 Task: For heading Use Playfair display with bold.  font size for heading18,  'Change the font style of data to'Playfair display and font size to 9,  Change the alignment of both headline & data to Align right In the sheet   Swift Sales review   book
Action: Mouse moved to (54, 129)
Screenshot: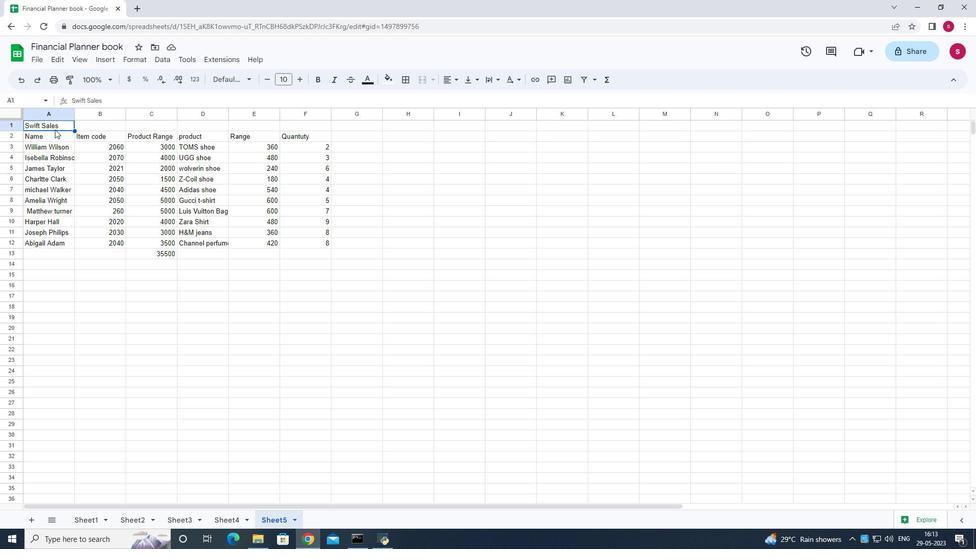 
Action: Mouse pressed left at (54, 129)
Screenshot: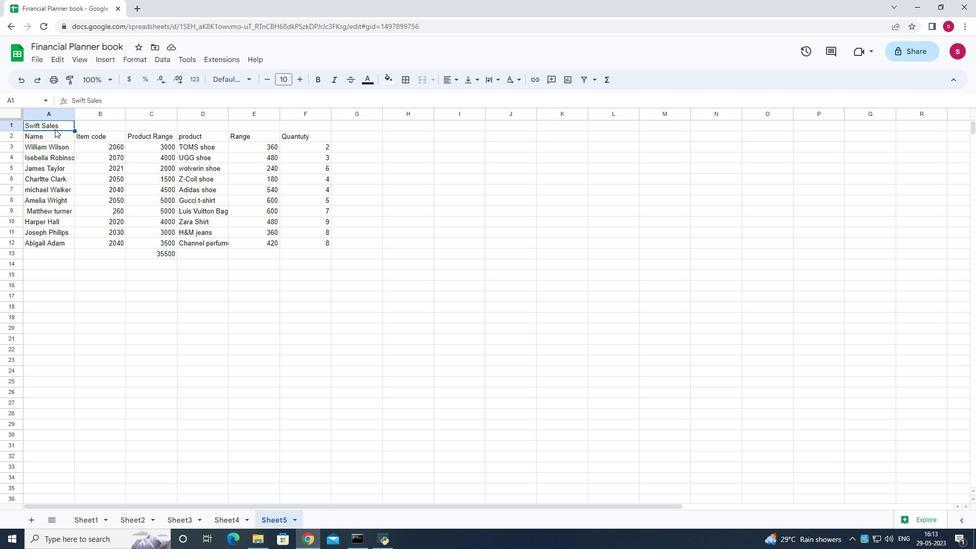 
Action: Mouse moved to (54, 128)
Screenshot: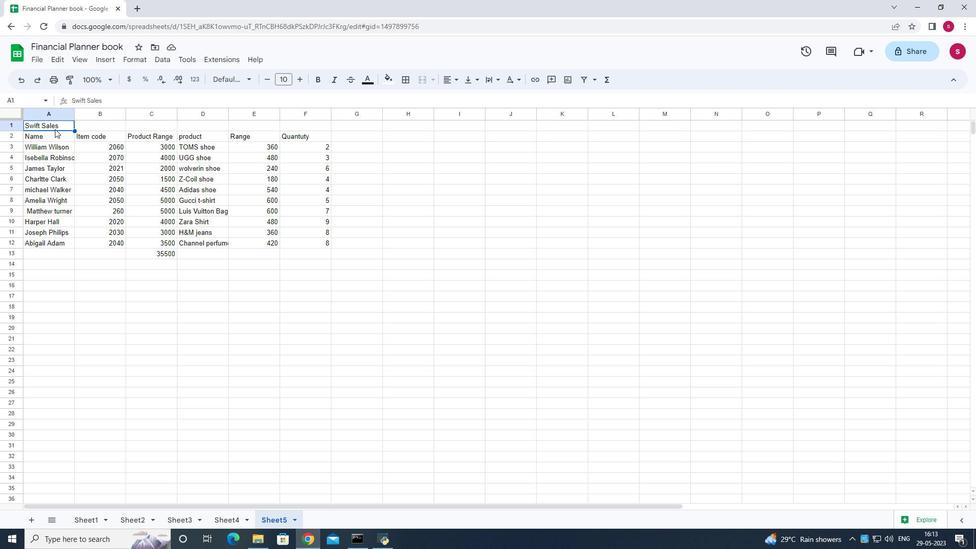 
Action: Mouse pressed left at (54, 128)
Screenshot: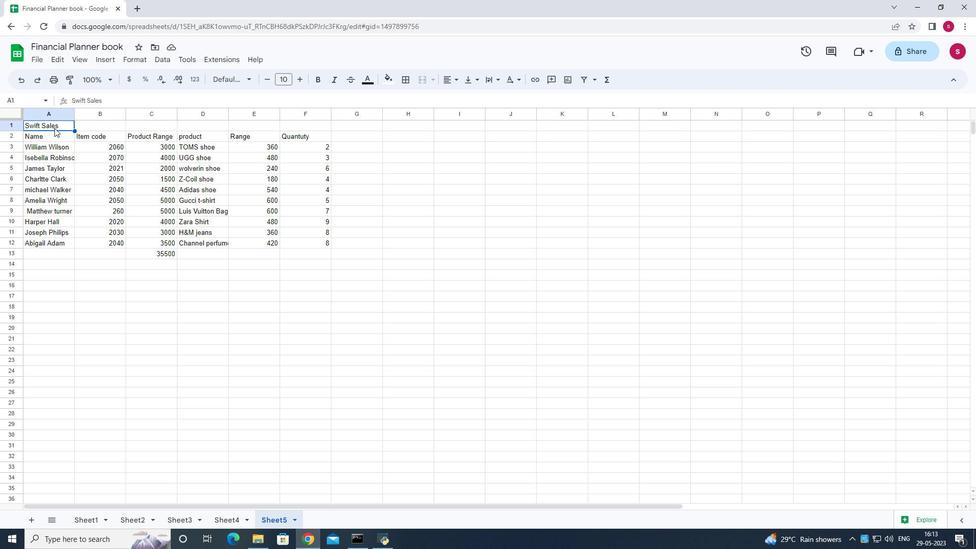 
Action: Mouse moved to (51, 126)
Screenshot: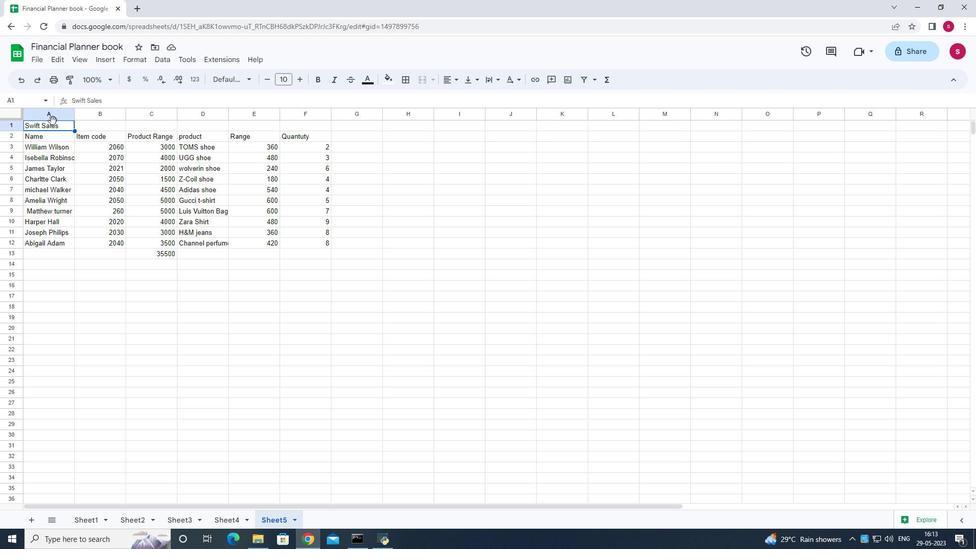 
Action: Mouse pressed left at (51, 126)
Screenshot: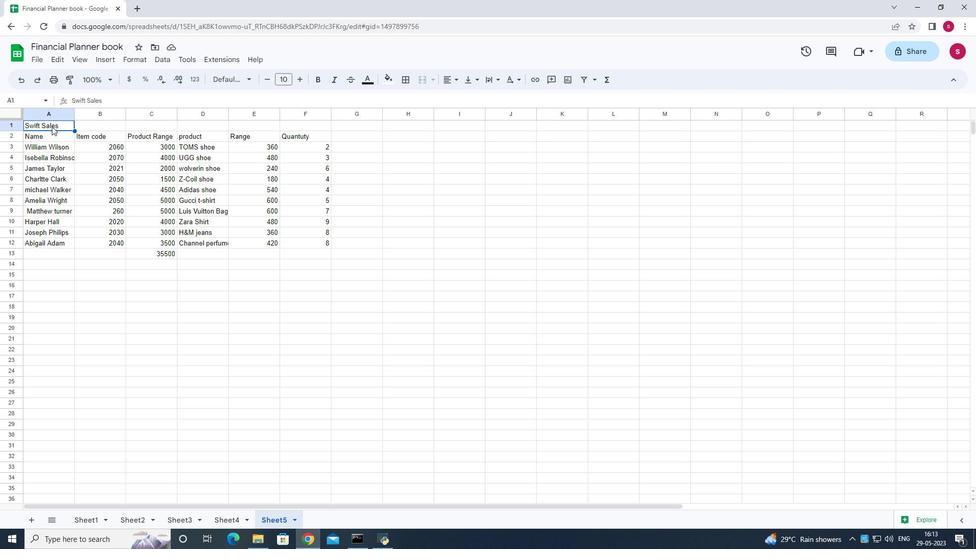 
Action: Mouse pressed left at (51, 126)
Screenshot: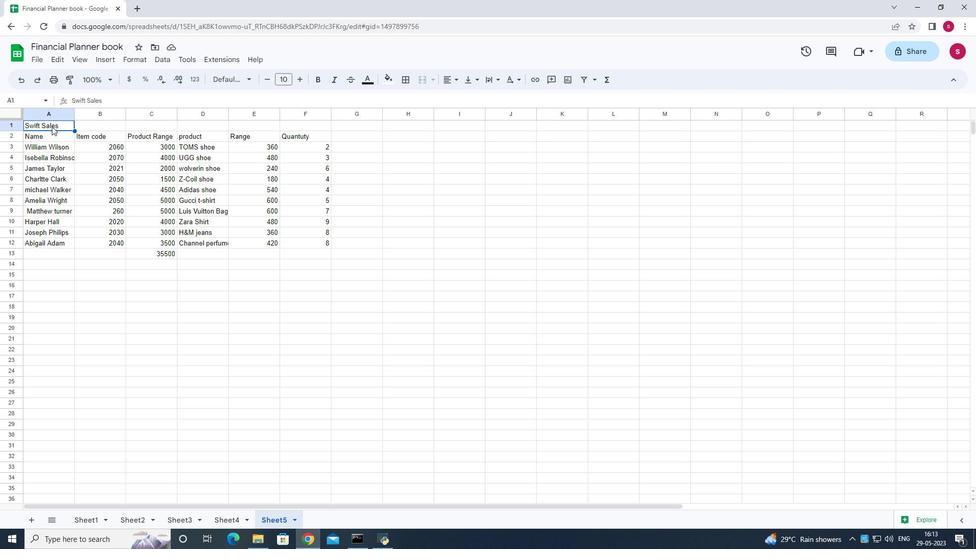 
Action: Mouse pressed left at (51, 126)
Screenshot: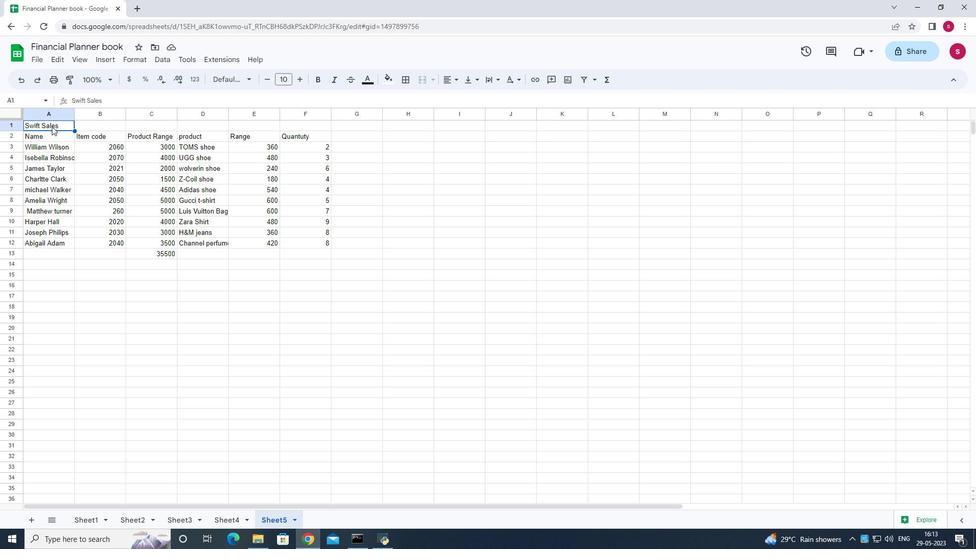 
Action: Mouse pressed left at (51, 126)
Screenshot: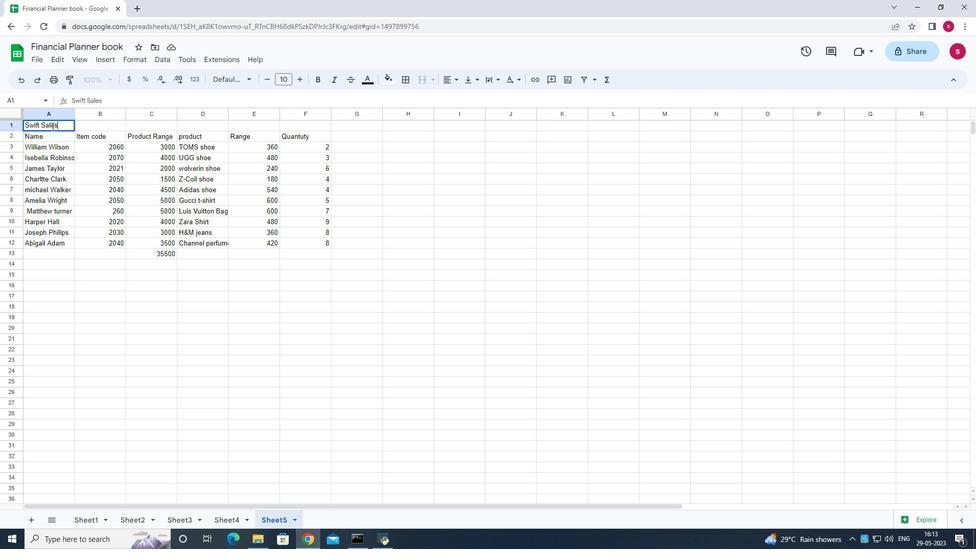 
Action: Mouse pressed left at (51, 126)
Screenshot: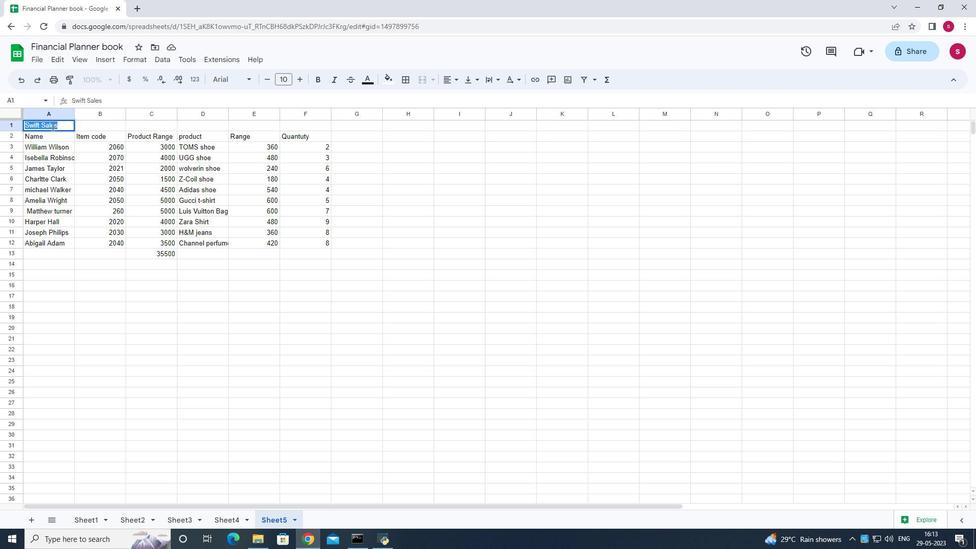 
Action: Mouse pressed left at (51, 126)
Screenshot: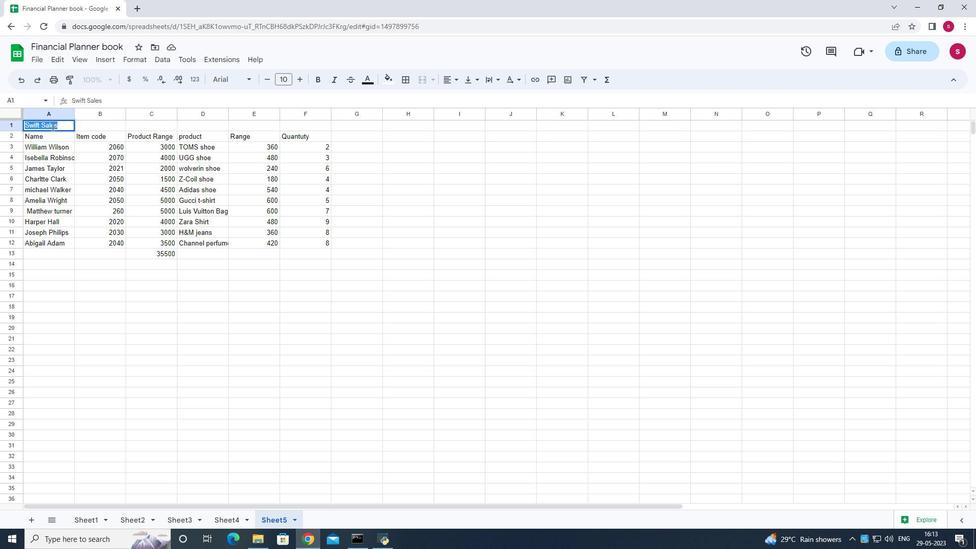 
Action: Mouse pressed left at (51, 126)
Screenshot: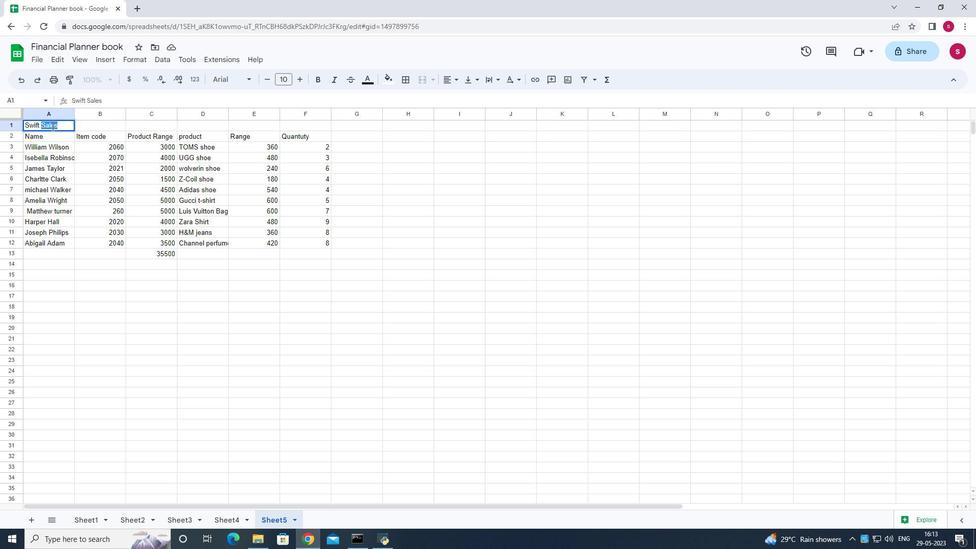 
Action: Mouse pressed left at (51, 126)
Screenshot: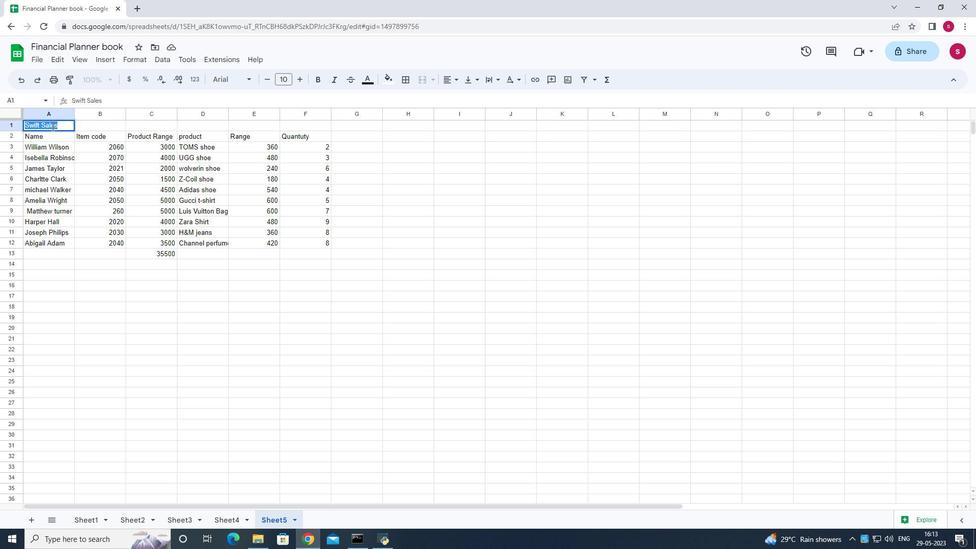 
Action: Mouse moved to (52, 128)
Screenshot: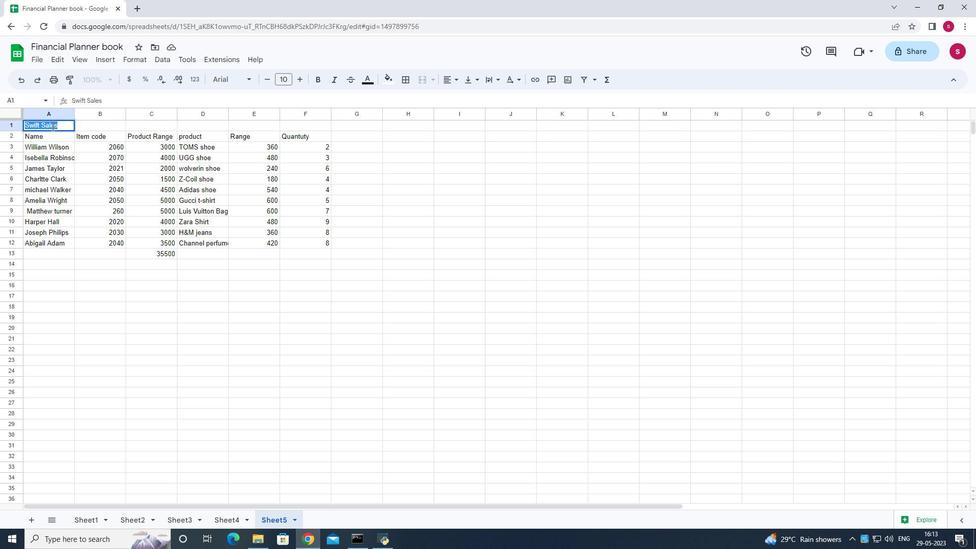 
Action: Mouse pressed left at (52, 128)
Screenshot: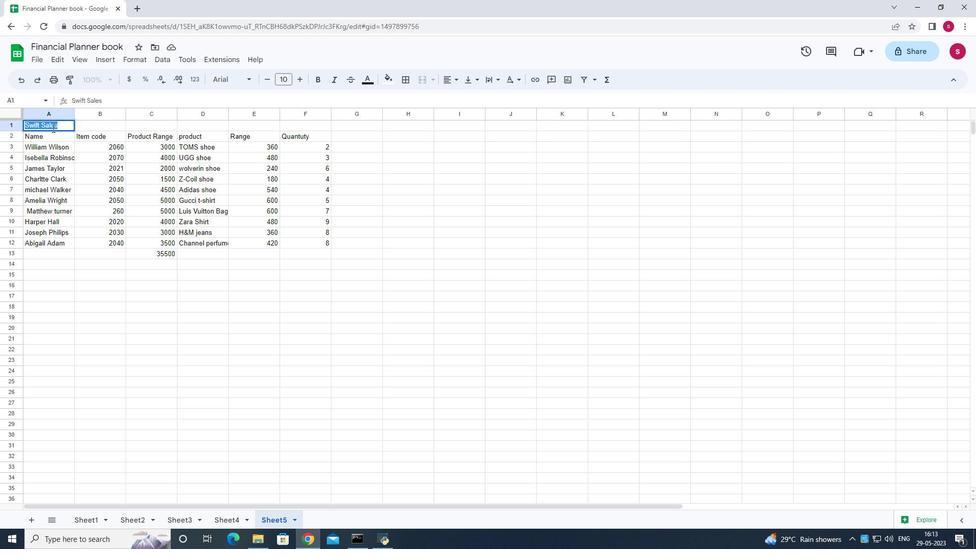 
Action: Mouse moved to (254, 109)
Screenshot: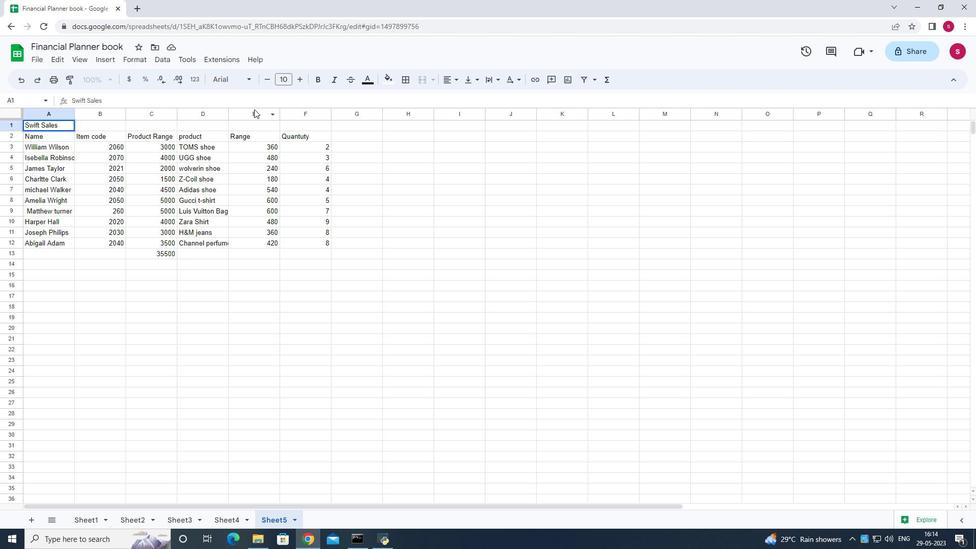 
Action: Key pressed ctrl+B
Screenshot: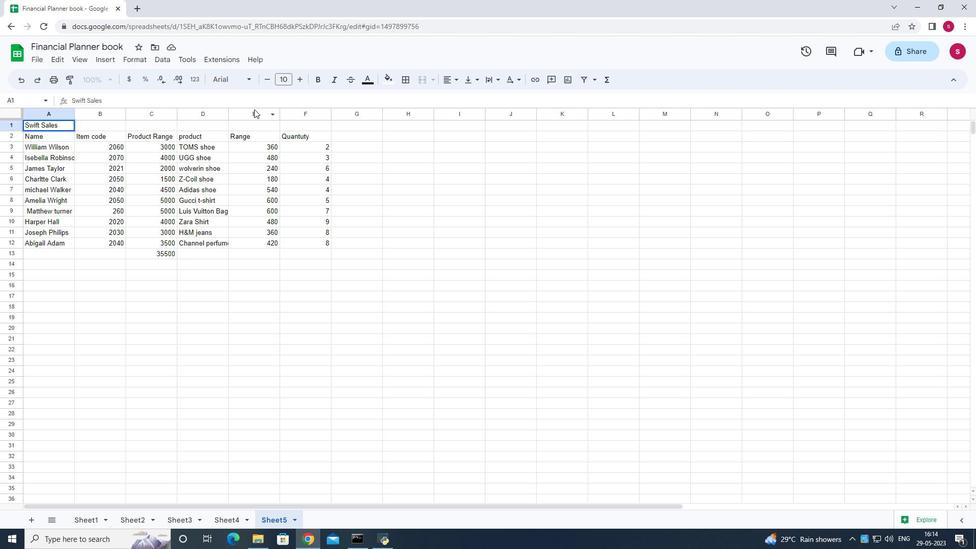 
Action: Mouse moved to (39, 121)
Screenshot: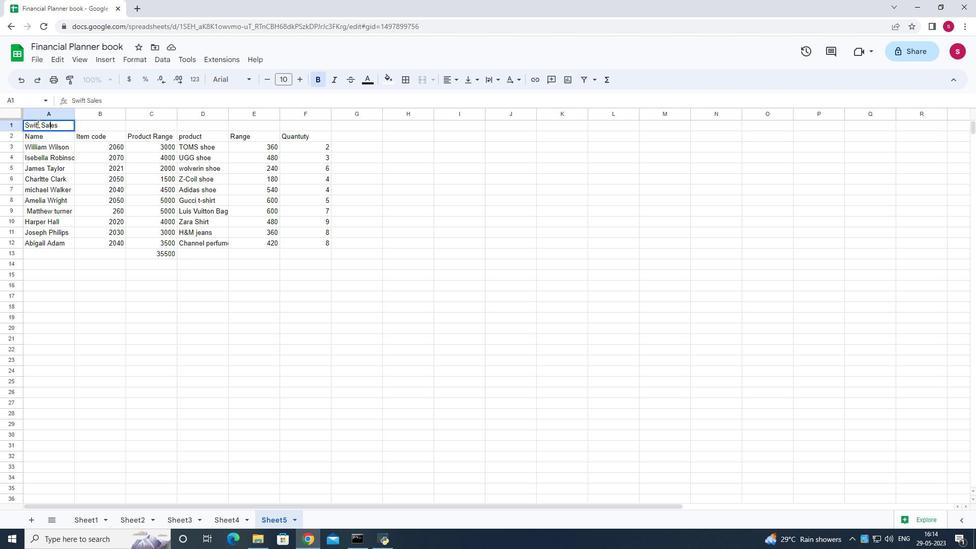 
Action: Mouse pressed left at (39, 121)
Screenshot: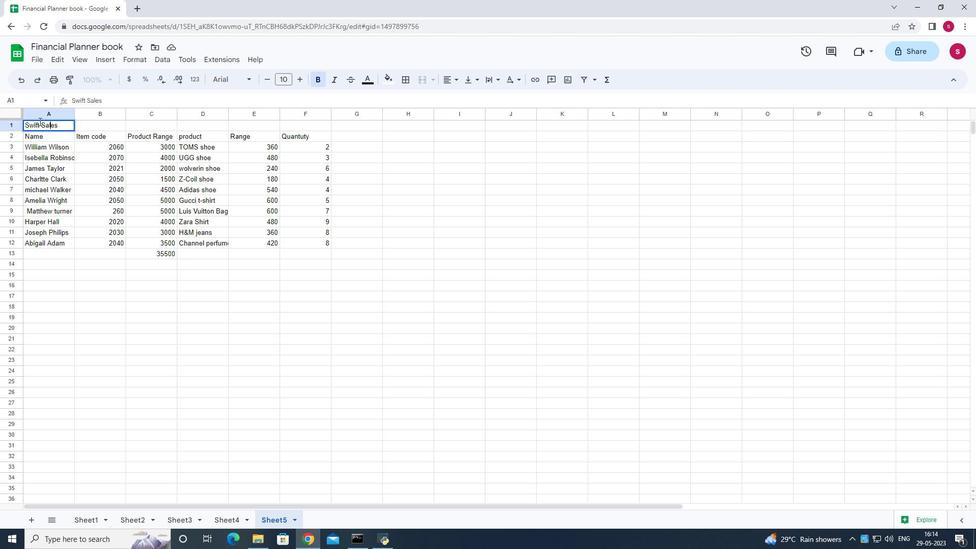 
Action: Mouse moved to (52, 121)
Screenshot: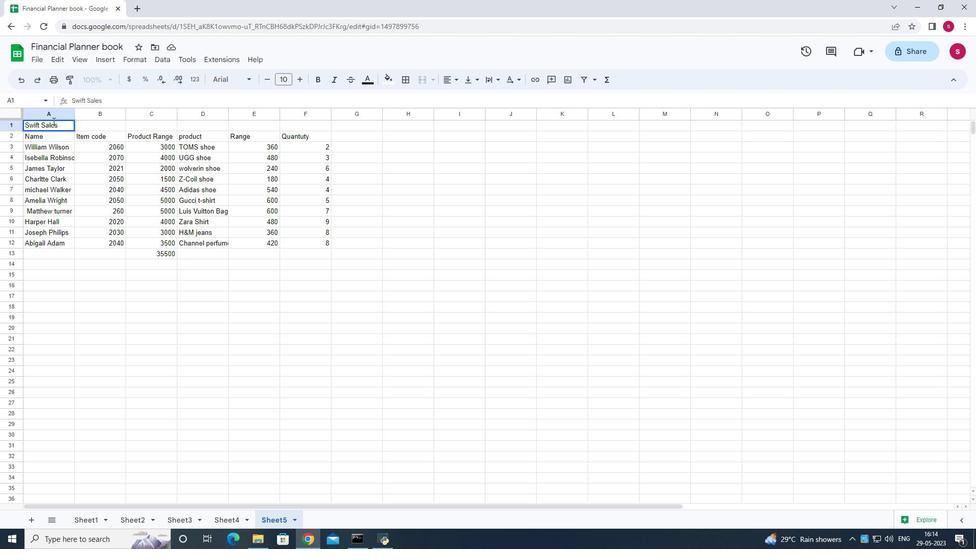 
Action: Key pressed ctrl+B
Screenshot: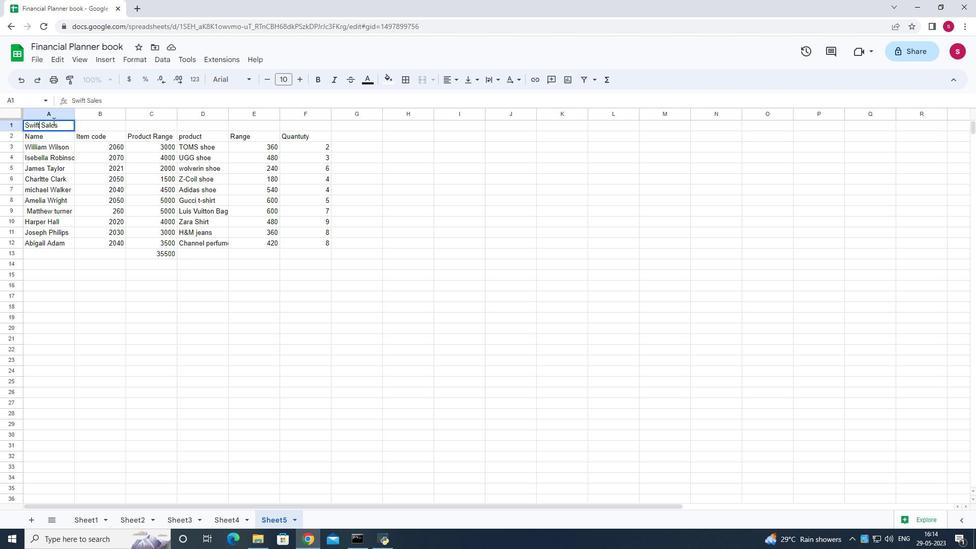 
Action: Mouse moved to (53, 121)
Screenshot: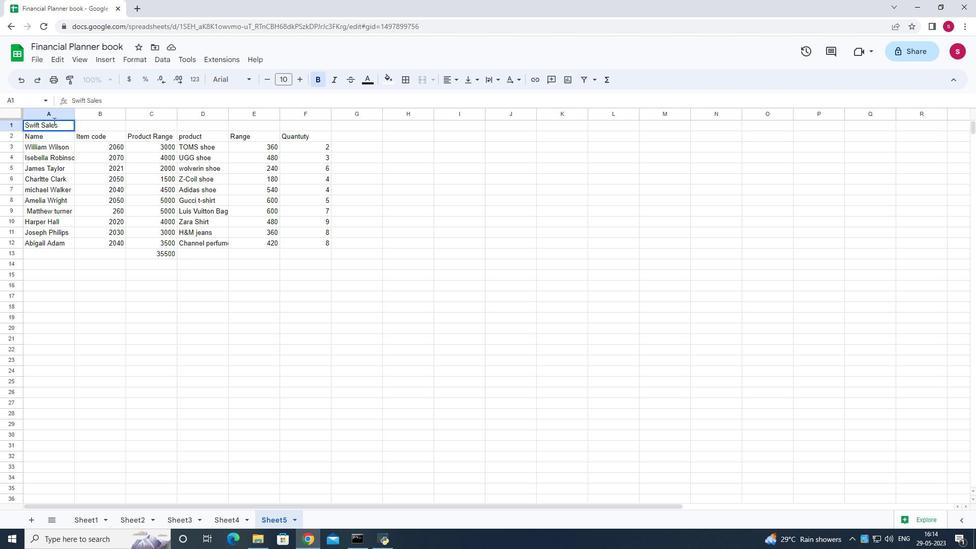 
Action: Key pressed ctrl+B
Screenshot: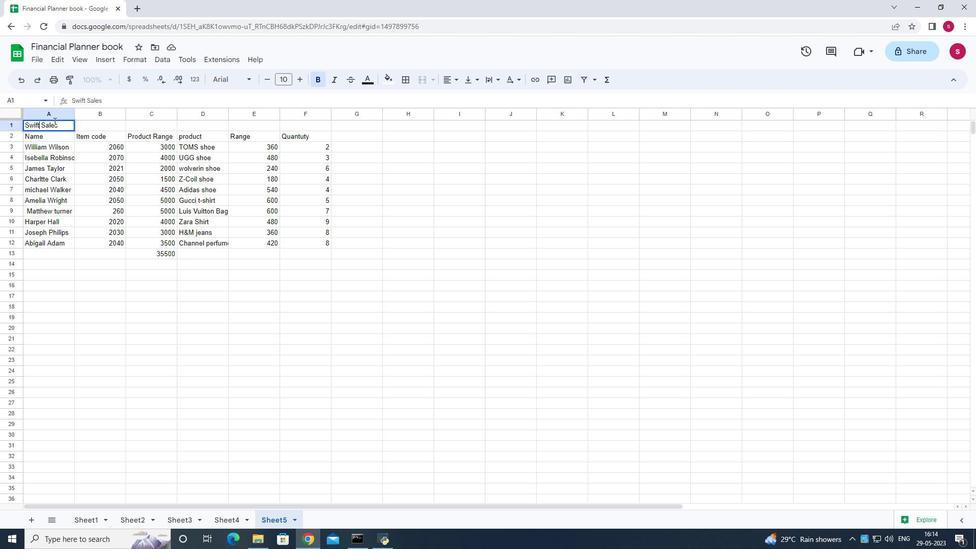 
Action: Mouse moved to (54, 125)
Screenshot: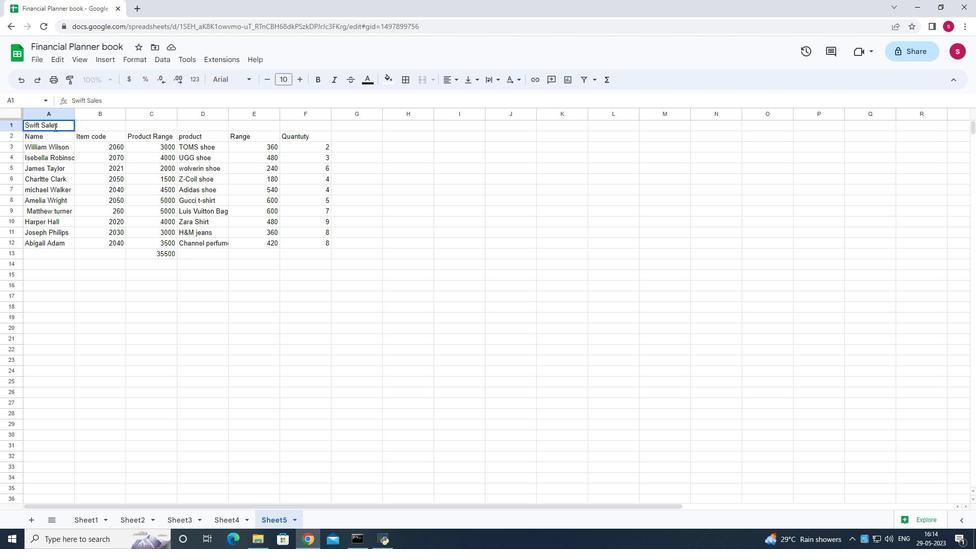 
Action: Mouse pressed left at (54, 125)
Screenshot: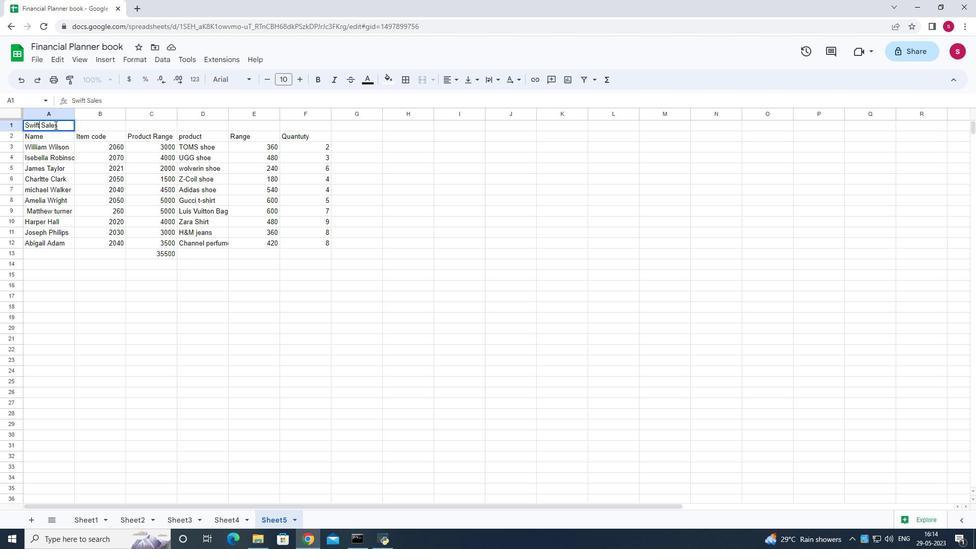 
Action: Key pressed ctrl+B
Screenshot: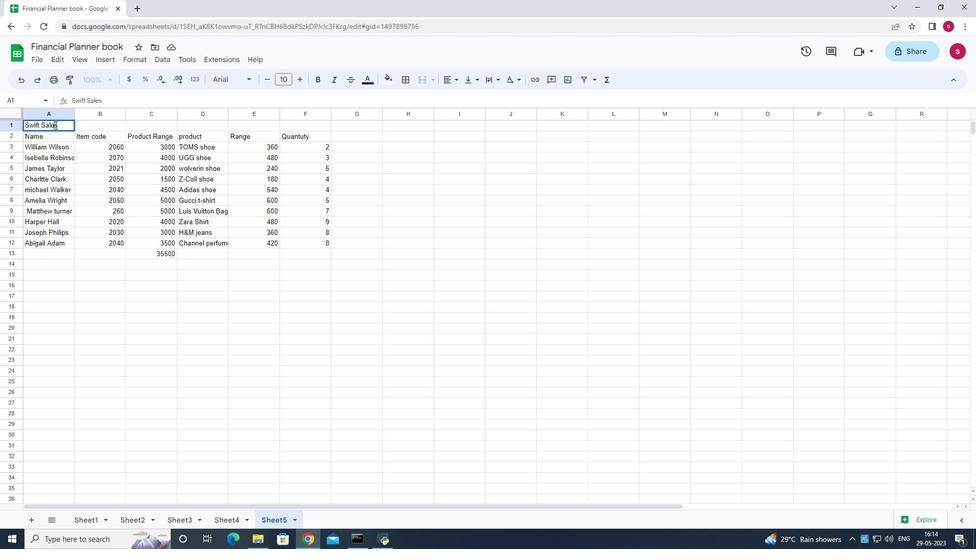 
Action: Mouse moved to (55, 125)
Screenshot: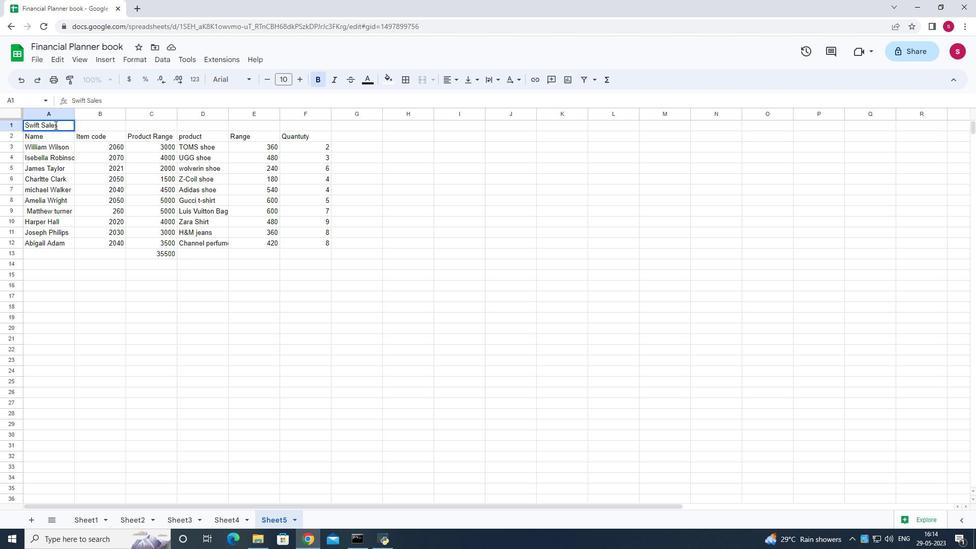 
Action: Mouse pressed left at (55, 125)
Screenshot: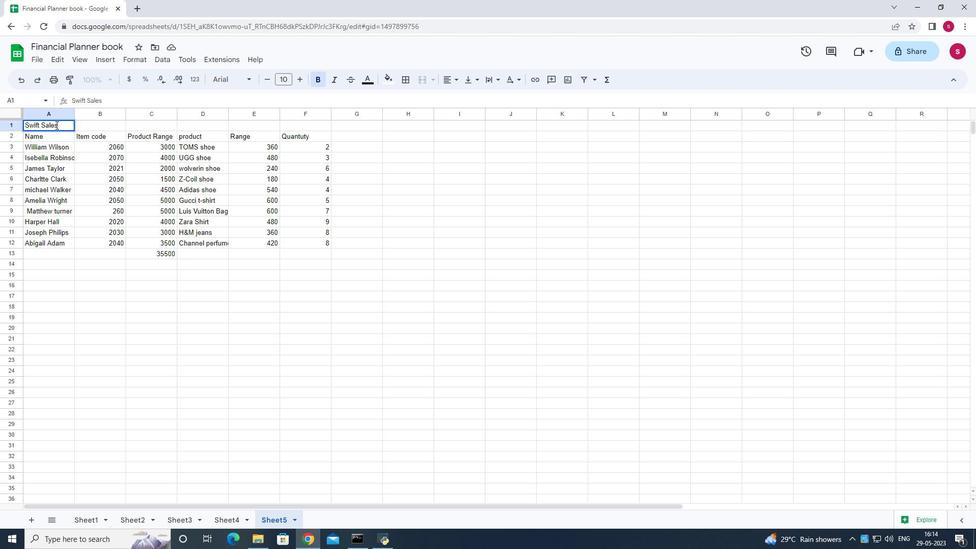 
Action: Mouse moved to (301, 78)
Screenshot: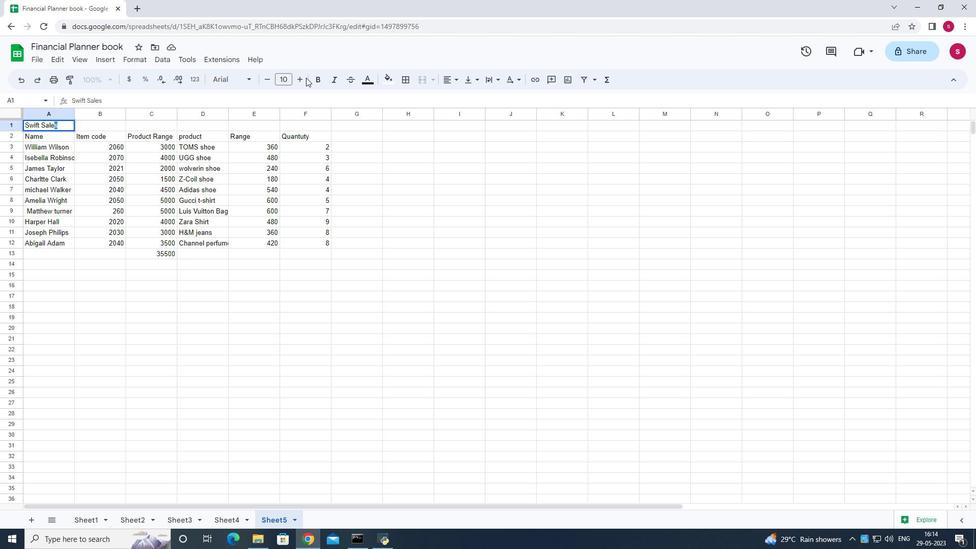
Action: Mouse pressed left at (301, 78)
Screenshot: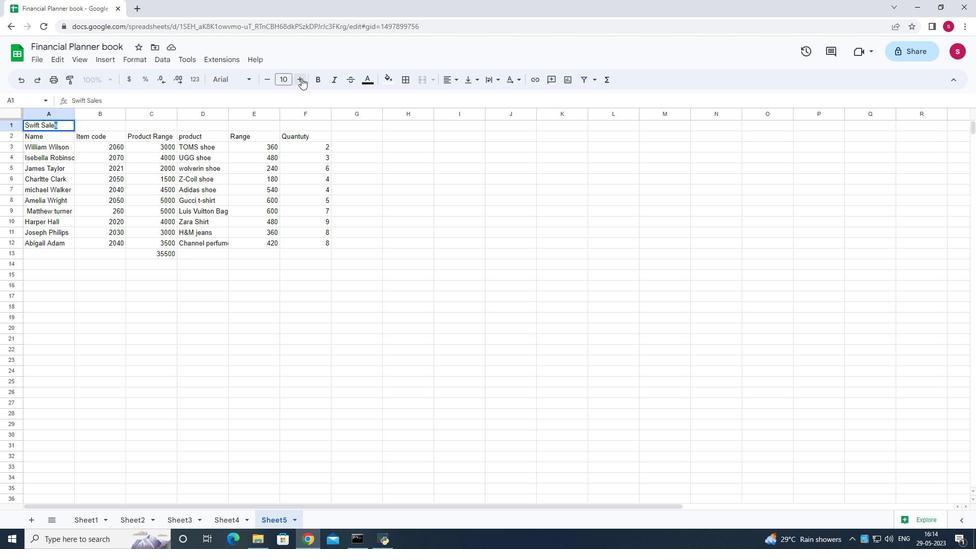 
Action: Mouse pressed left at (301, 78)
Screenshot: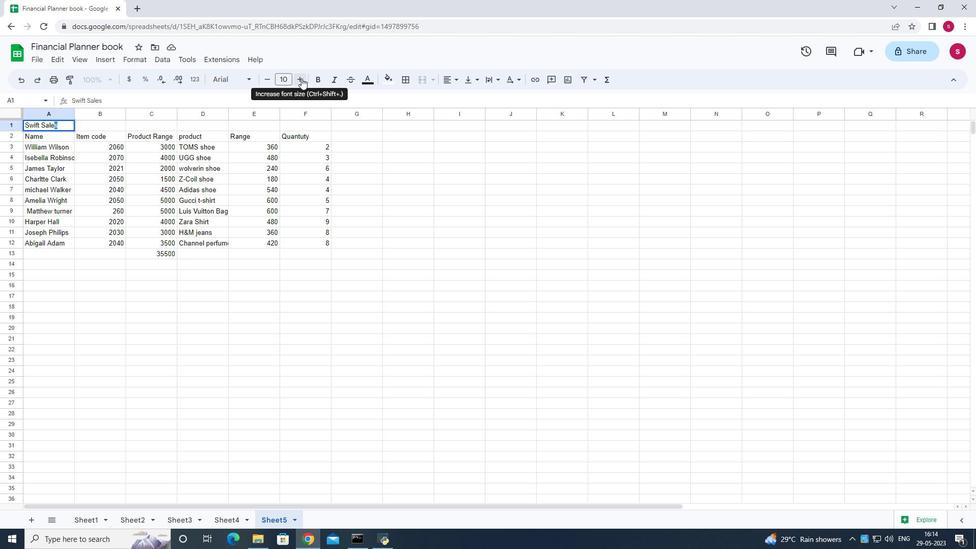 
Action: Mouse moved to (300, 78)
Screenshot: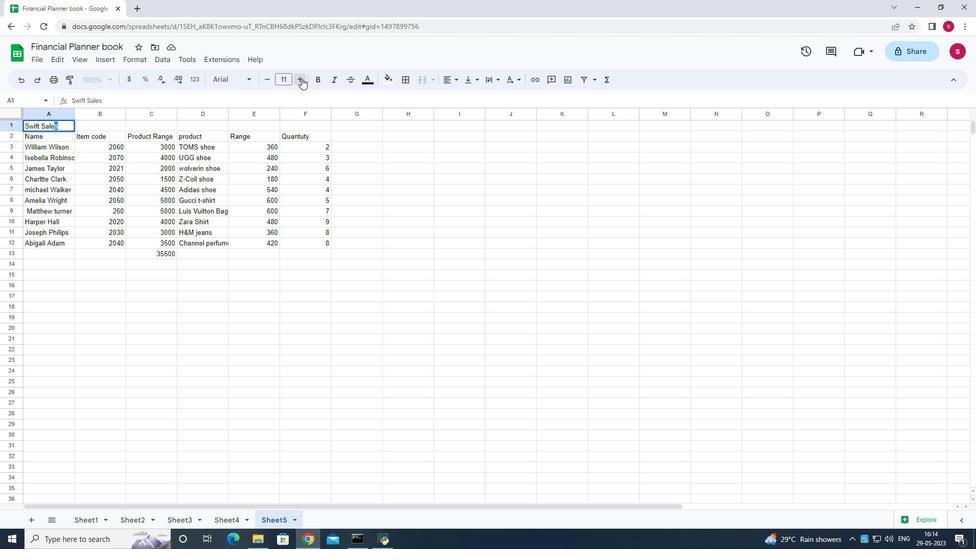 
Action: Mouse pressed left at (300, 78)
Screenshot: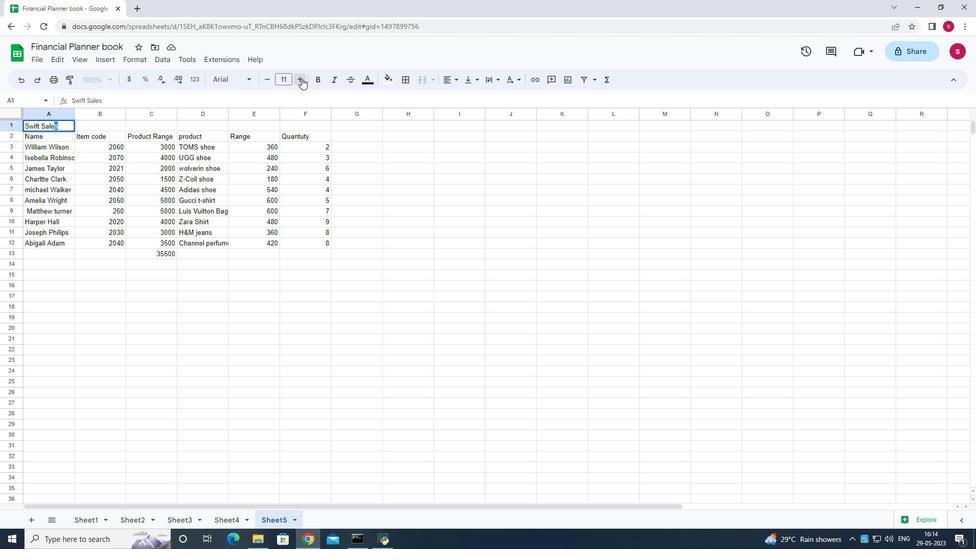 
Action: Mouse pressed left at (300, 78)
Screenshot: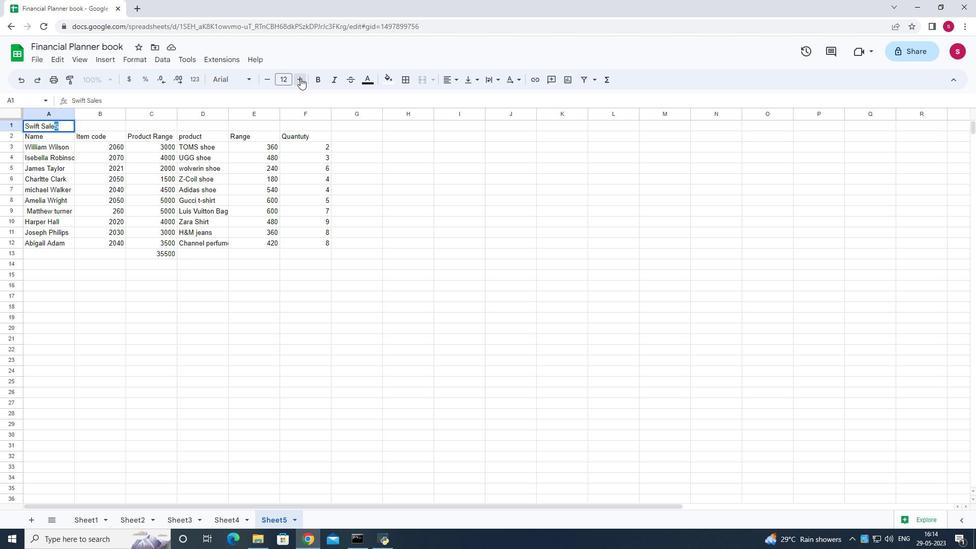 
Action: Mouse pressed left at (300, 78)
Screenshot: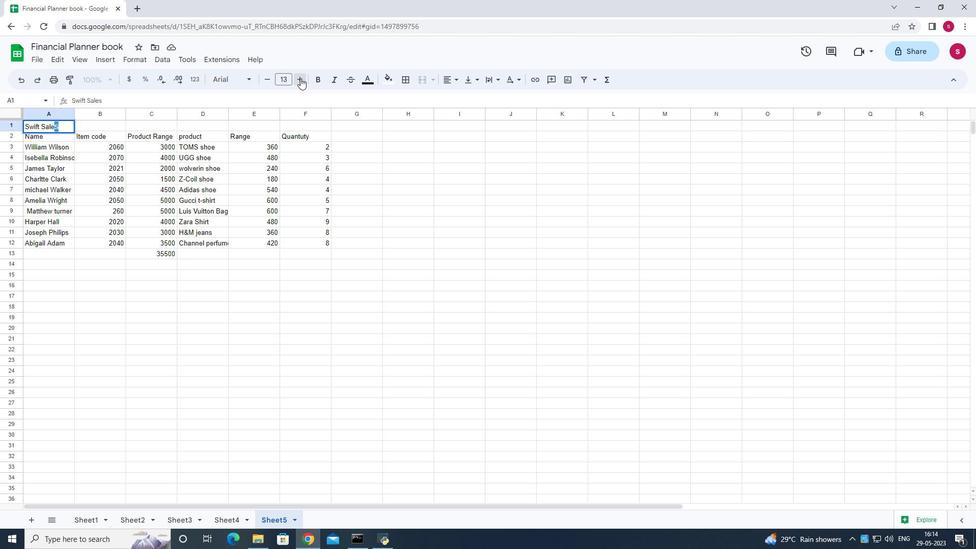 
Action: Mouse pressed left at (300, 78)
Screenshot: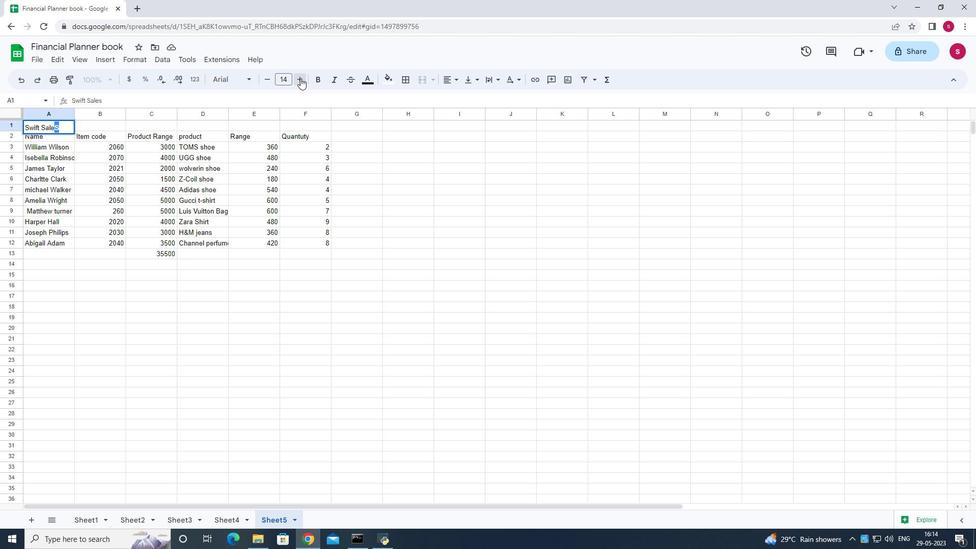 
Action: Mouse pressed left at (300, 78)
Screenshot: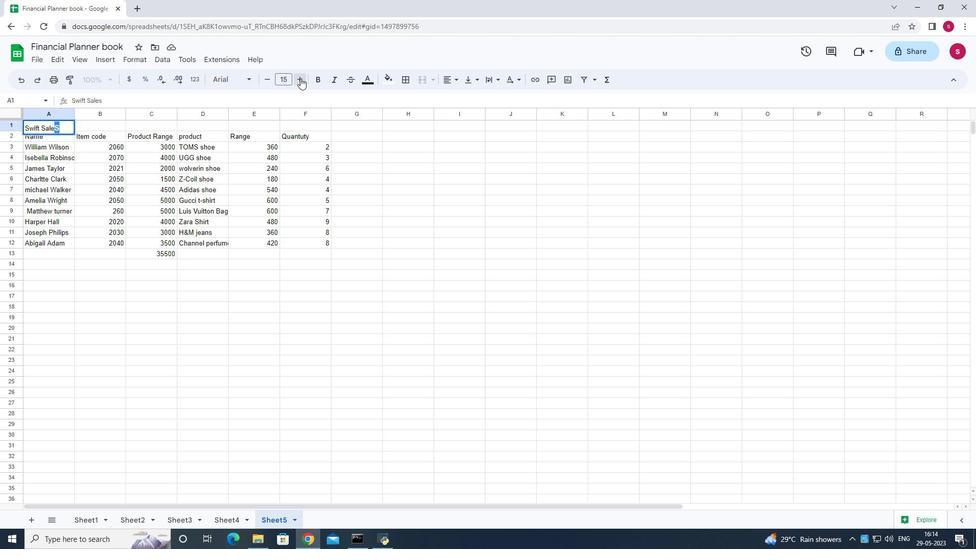 
Action: Mouse pressed left at (300, 78)
Screenshot: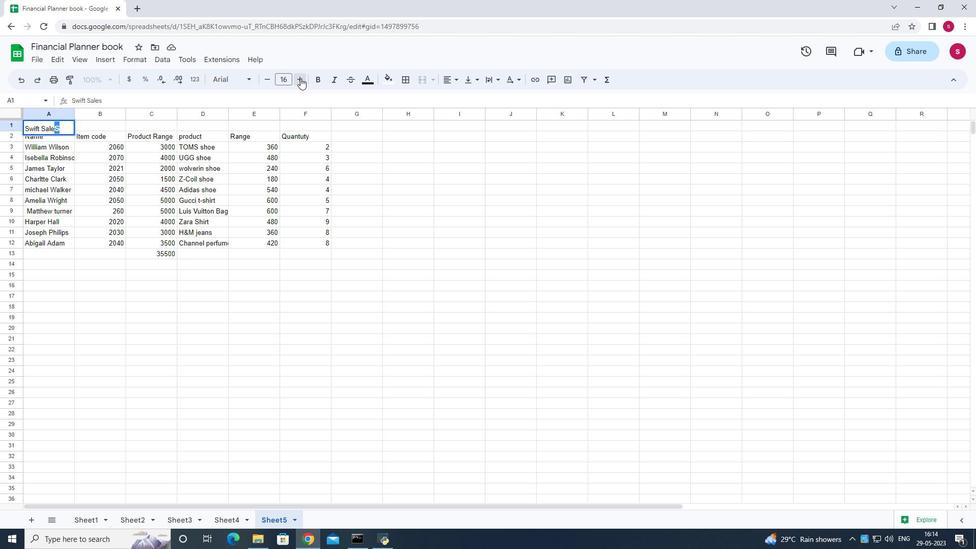 
Action: Mouse moved to (74, 125)
Screenshot: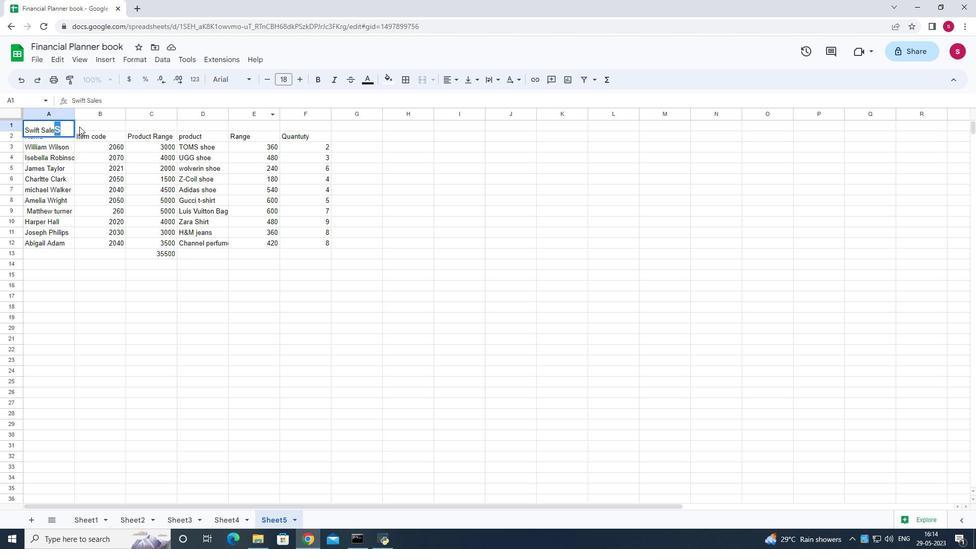 
Action: Mouse pressed left at (74, 125)
Screenshot: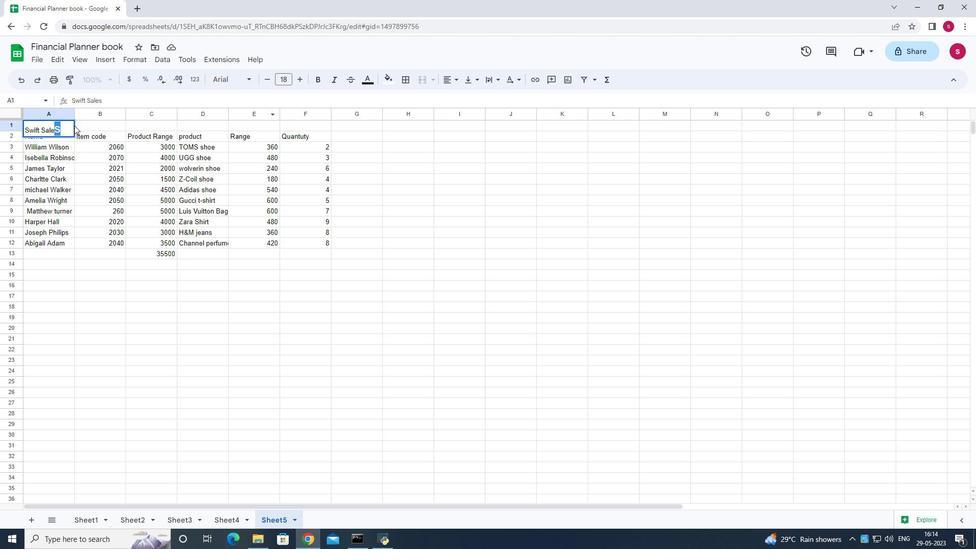 
Action: Mouse moved to (58, 129)
Screenshot: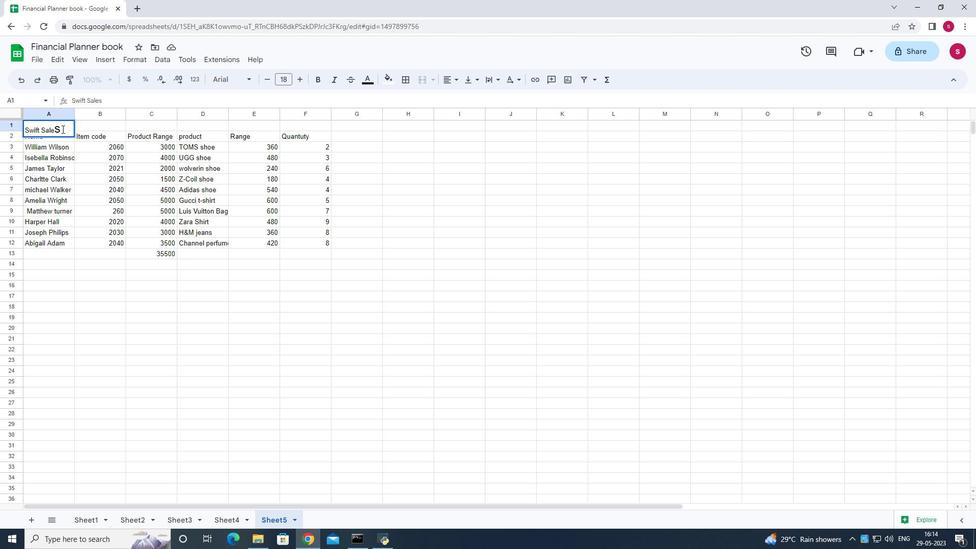 
Action: Mouse pressed left at (58, 129)
Screenshot: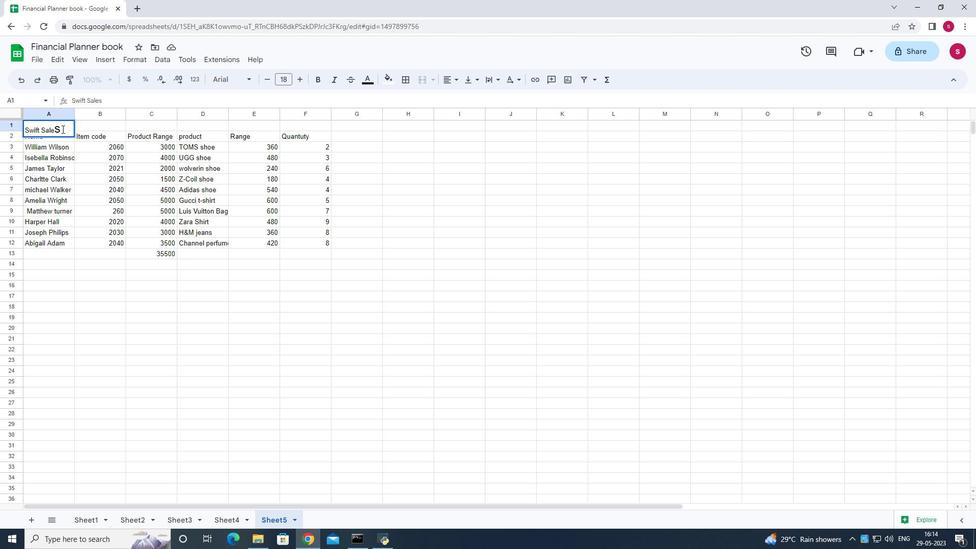 
Action: Mouse moved to (262, 76)
Screenshot: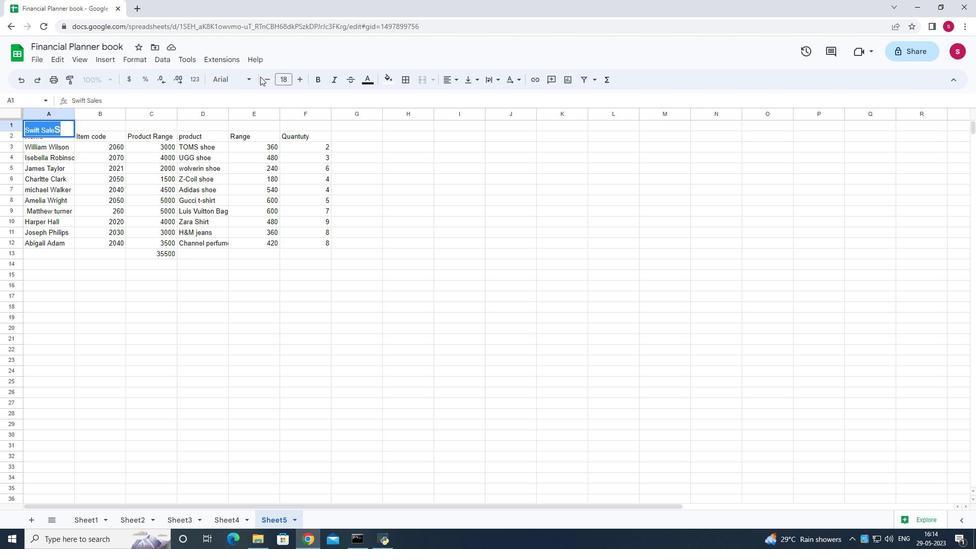 
Action: Mouse pressed left at (262, 76)
Screenshot: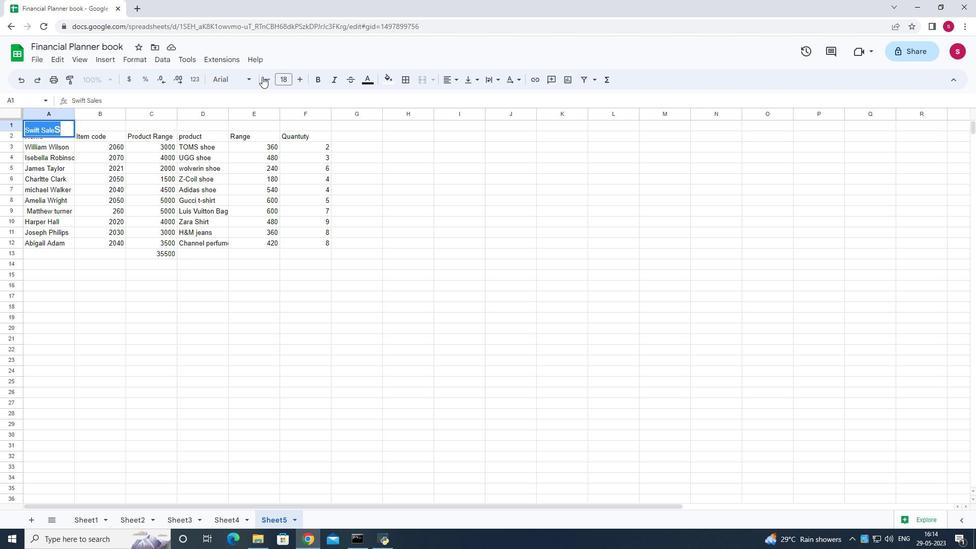 
Action: Mouse moved to (264, 80)
Screenshot: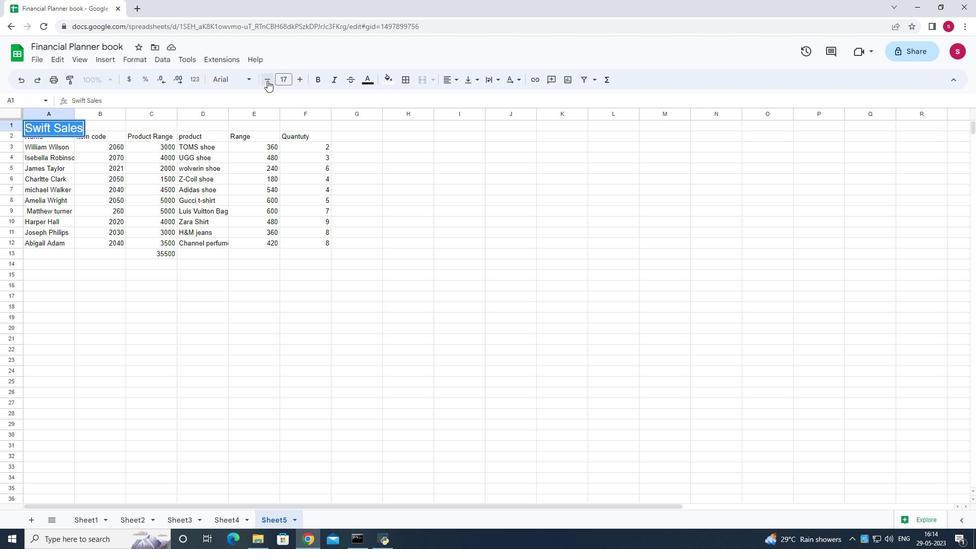 
Action: Mouse pressed left at (264, 80)
Screenshot: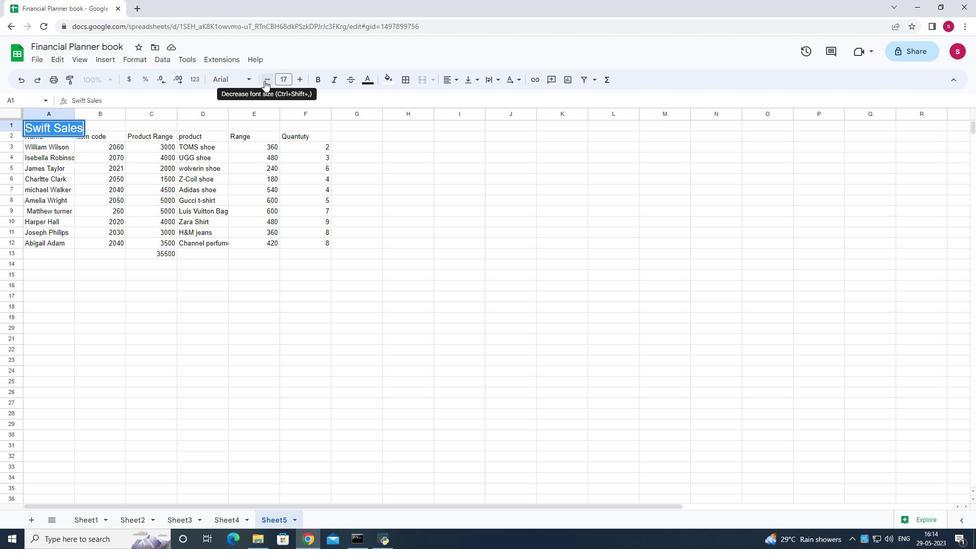 
Action: Mouse pressed left at (264, 80)
Screenshot: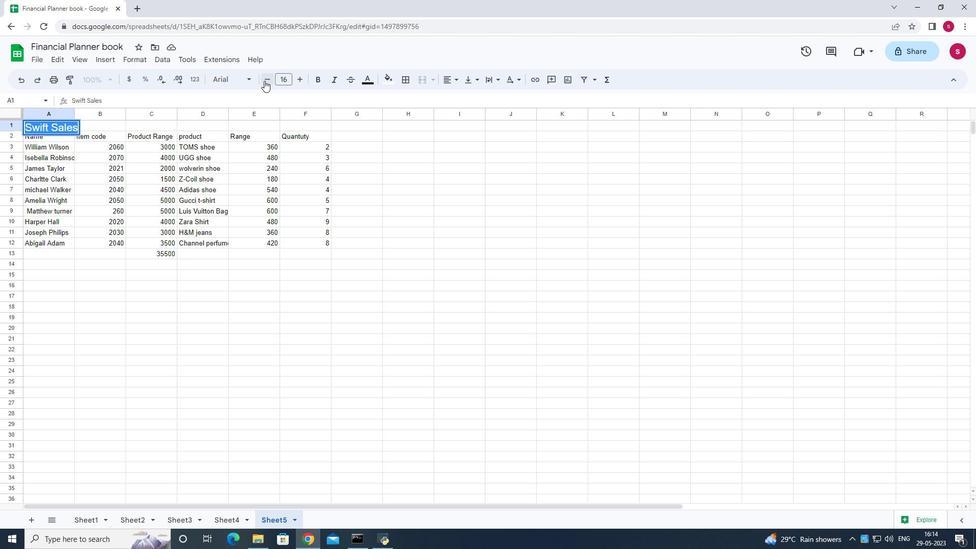 
Action: Mouse pressed left at (264, 80)
Screenshot: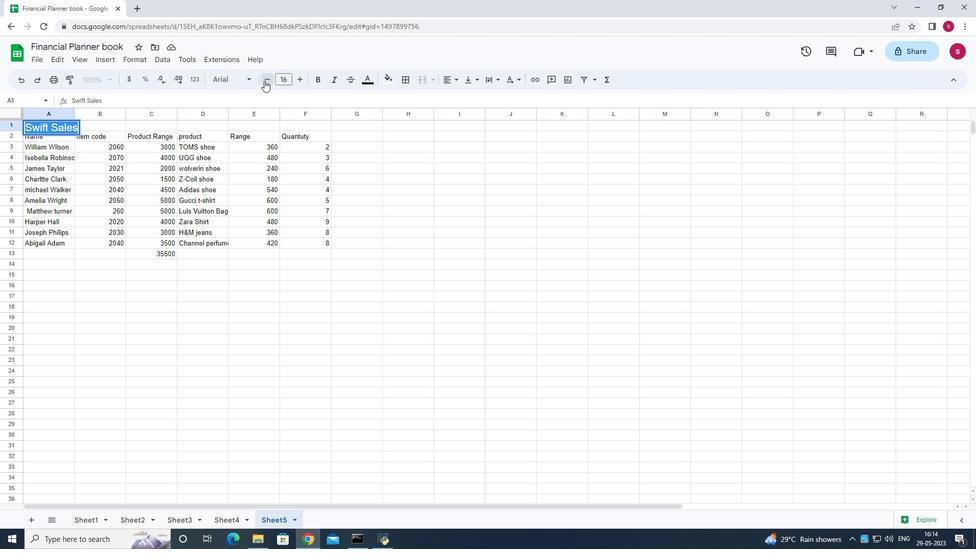 
Action: Mouse pressed left at (264, 80)
Screenshot: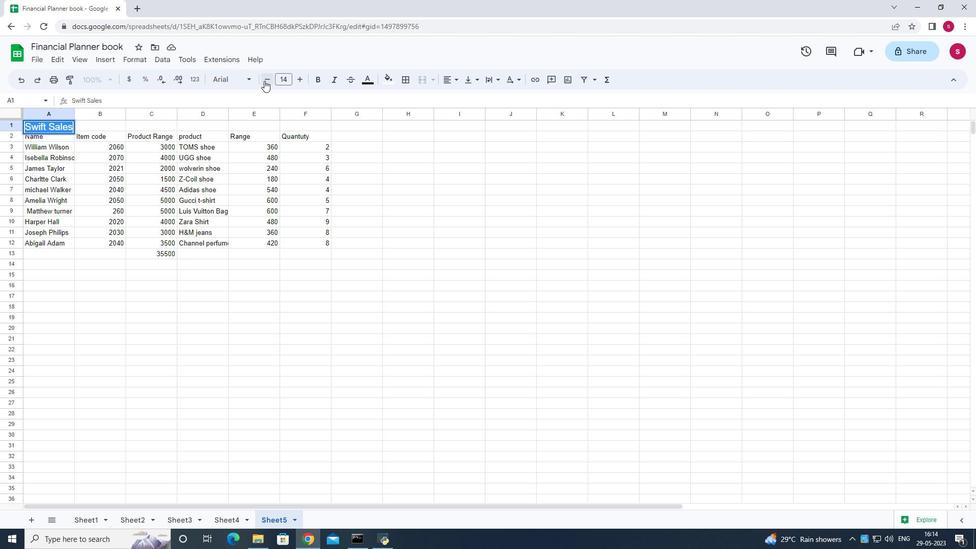 
Action: Mouse pressed left at (264, 80)
Screenshot: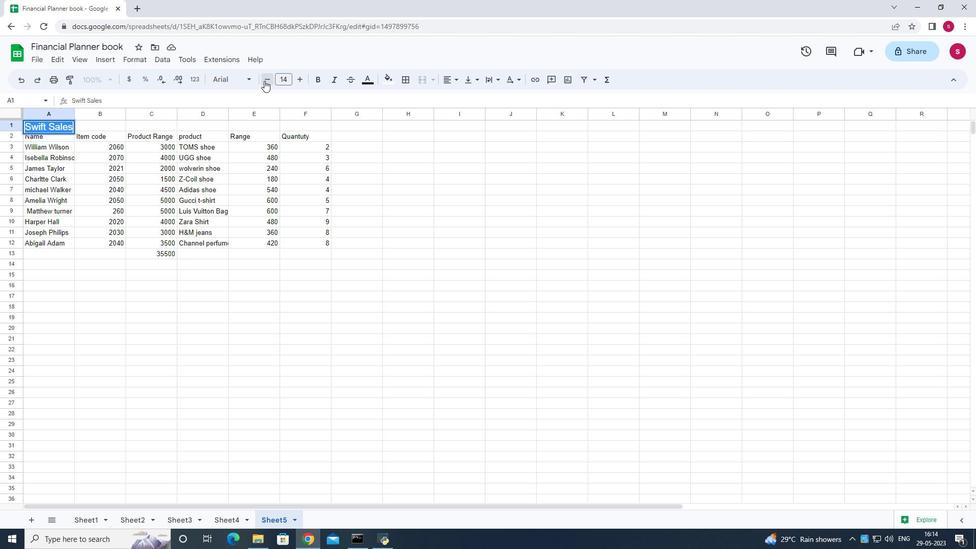 
Action: Mouse pressed left at (264, 80)
Screenshot: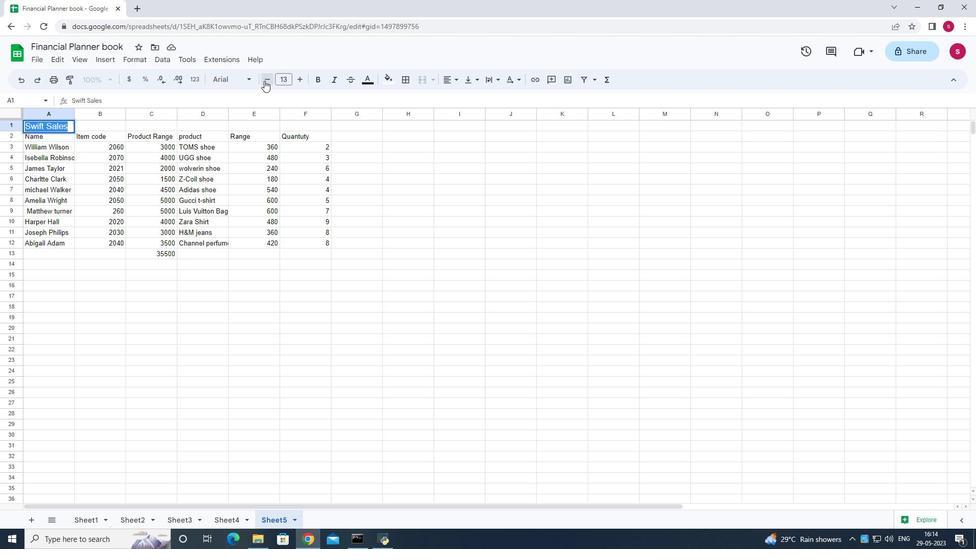 
Action: Mouse moved to (299, 79)
Screenshot: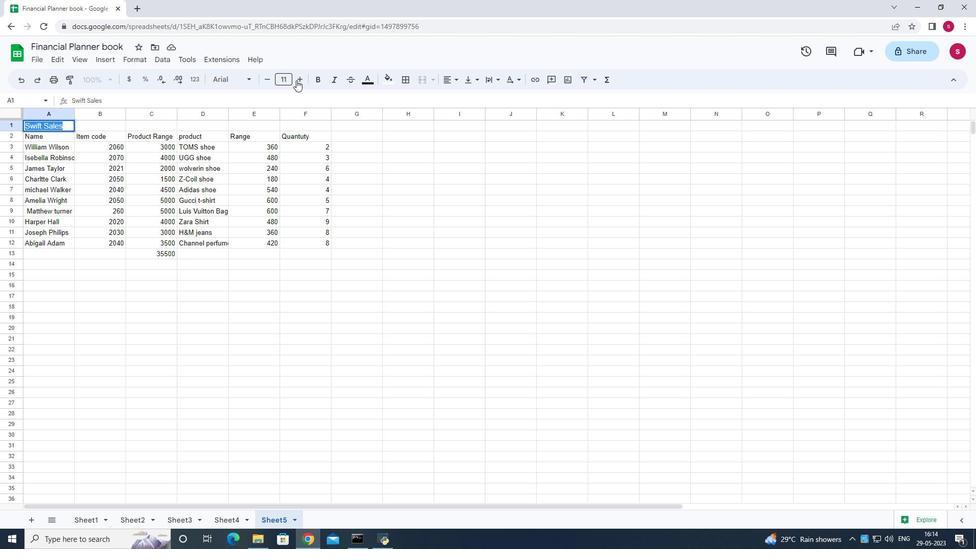 
Action: Mouse pressed left at (299, 79)
Screenshot: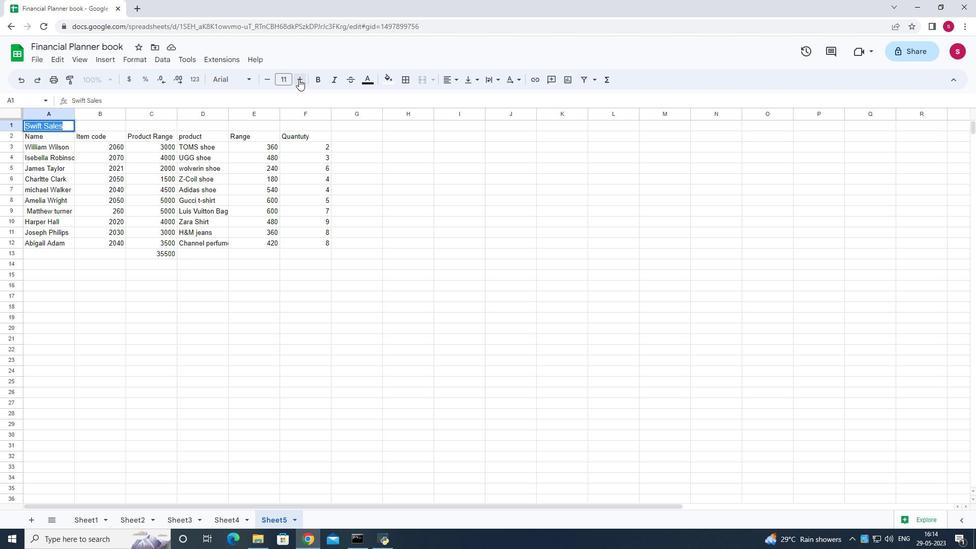 
Action: Mouse pressed left at (299, 79)
Screenshot: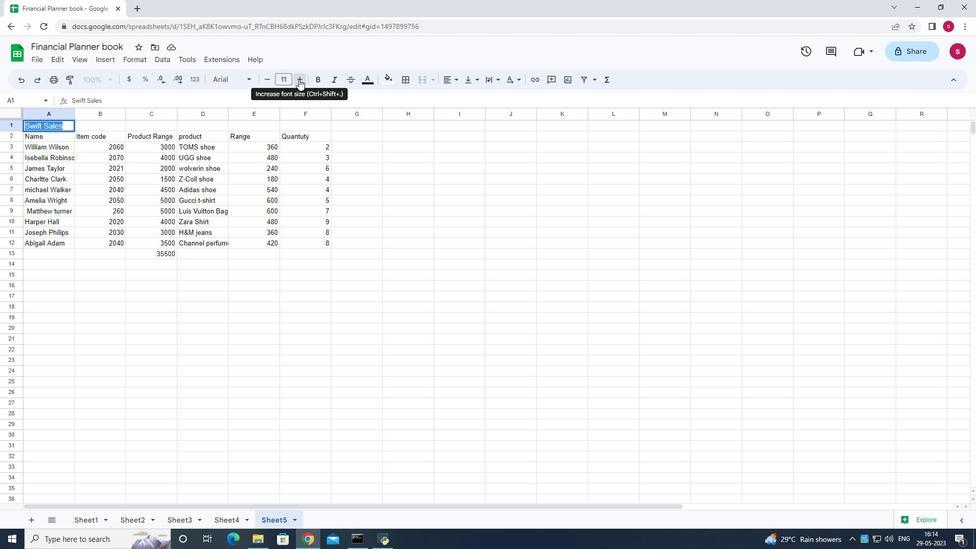 
Action: Mouse pressed left at (299, 79)
Screenshot: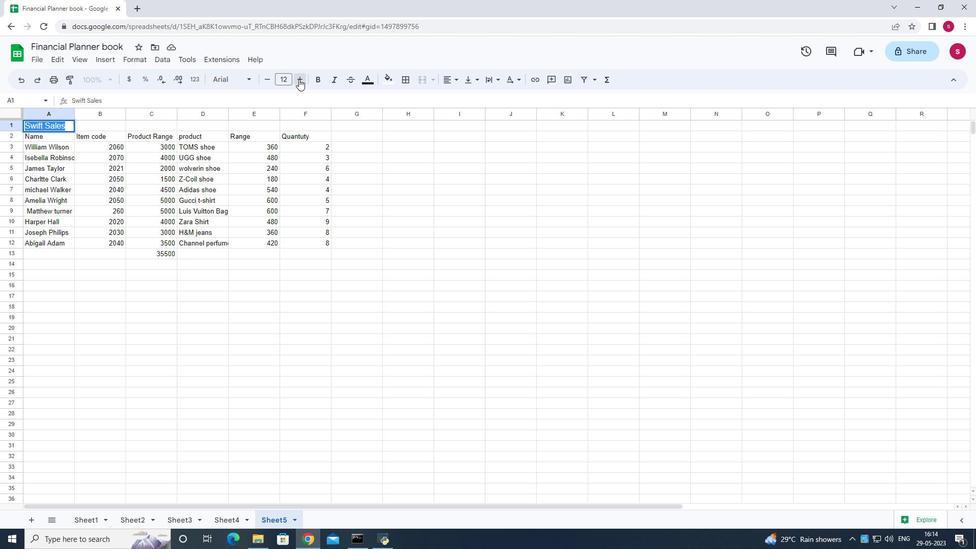 
Action: Mouse pressed left at (299, 79)
Screenshot: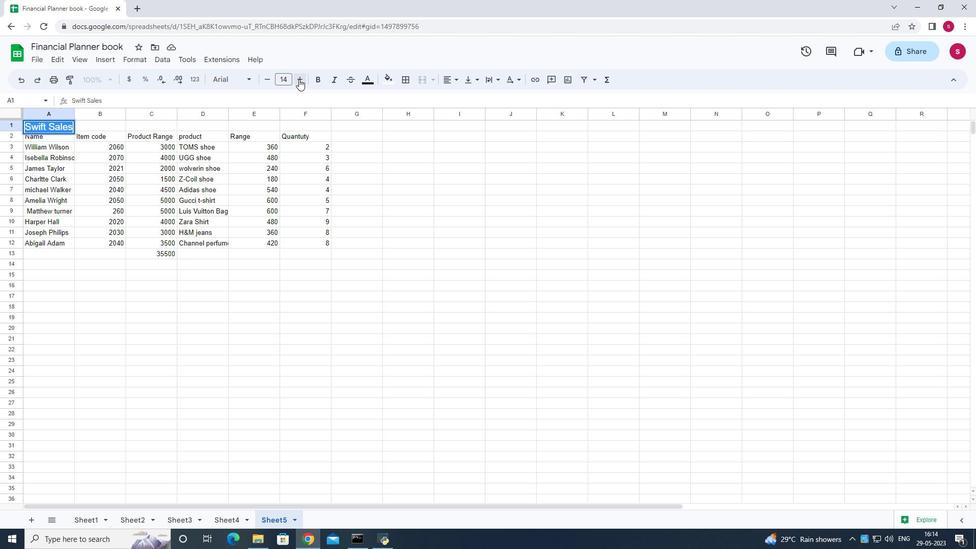 
Action: Mouse pressed left at (299, 79)
Screenshot: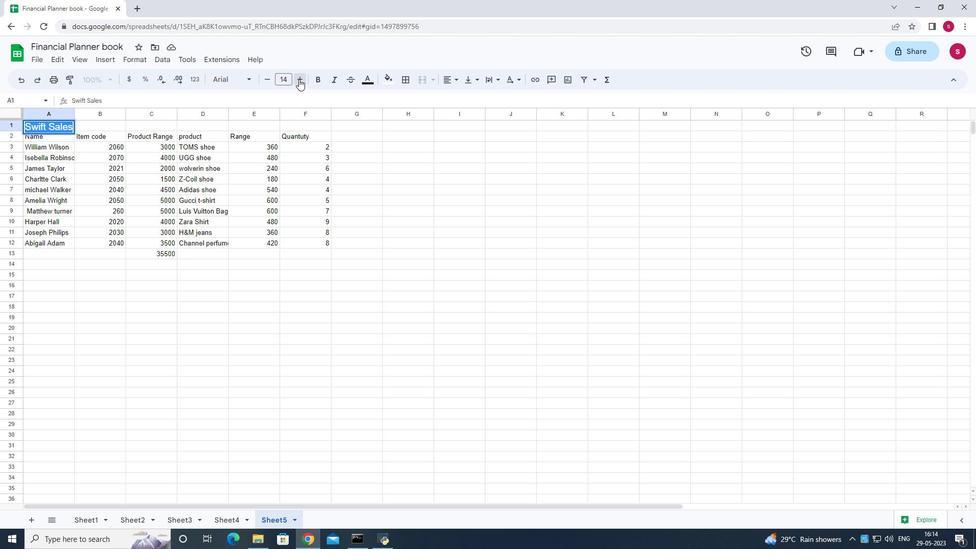 
Action: Mouse pressed left at (299, 79)
Screenshot: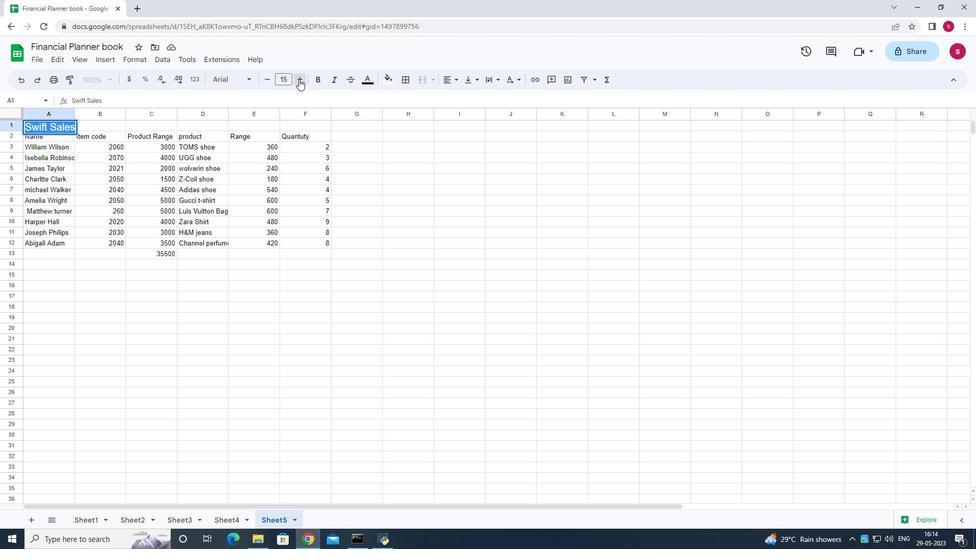 
Action: Mouse pressed left at (299, 79)
Screenshot: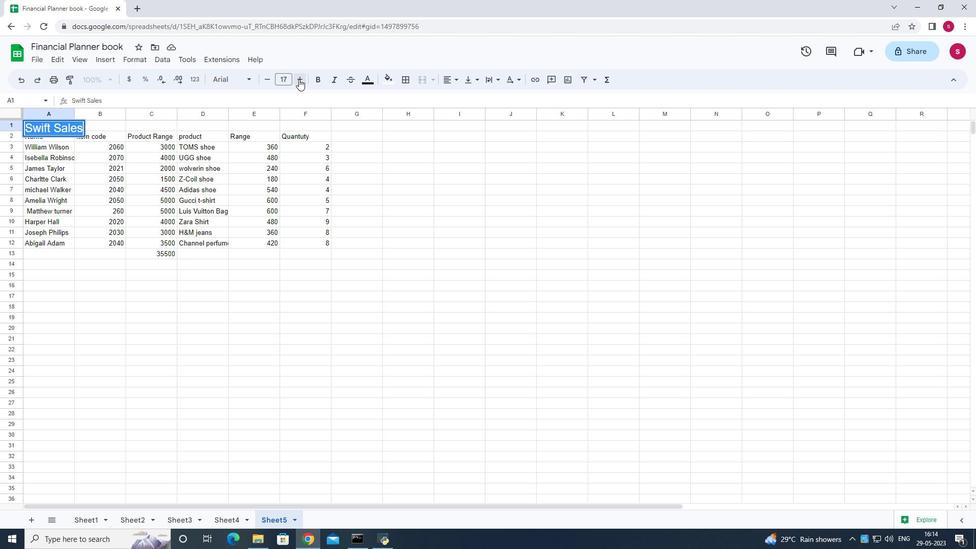 
Action: Mouse pressed left at (299, 79)
Screenshot: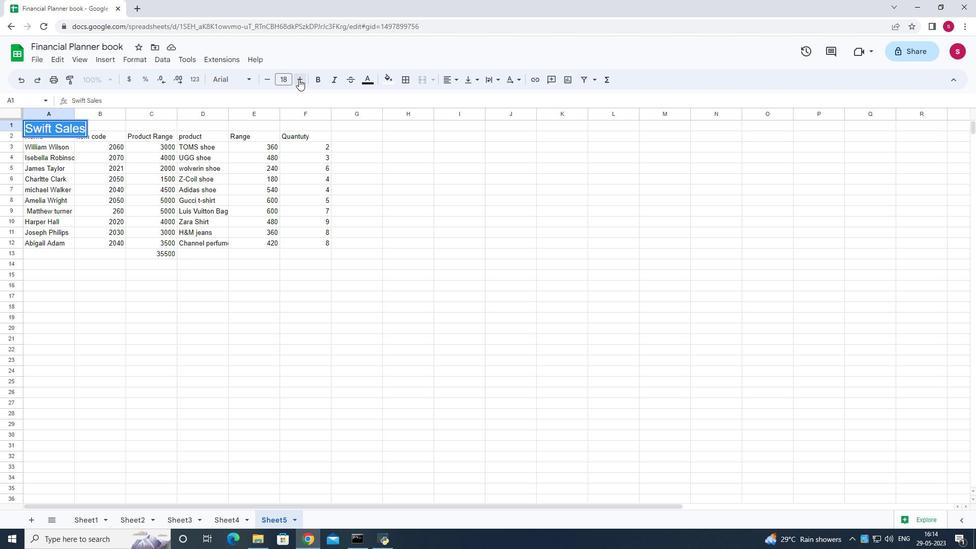 
Action: Mouse pressed left at (299, 79)
Screenshot: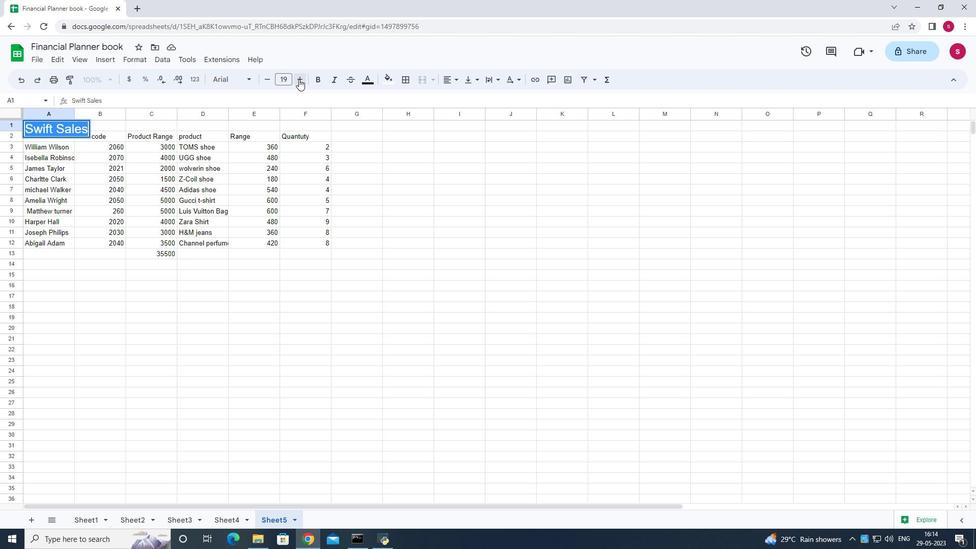 
Action: Mouse moved to (263, 77)
Screenshot: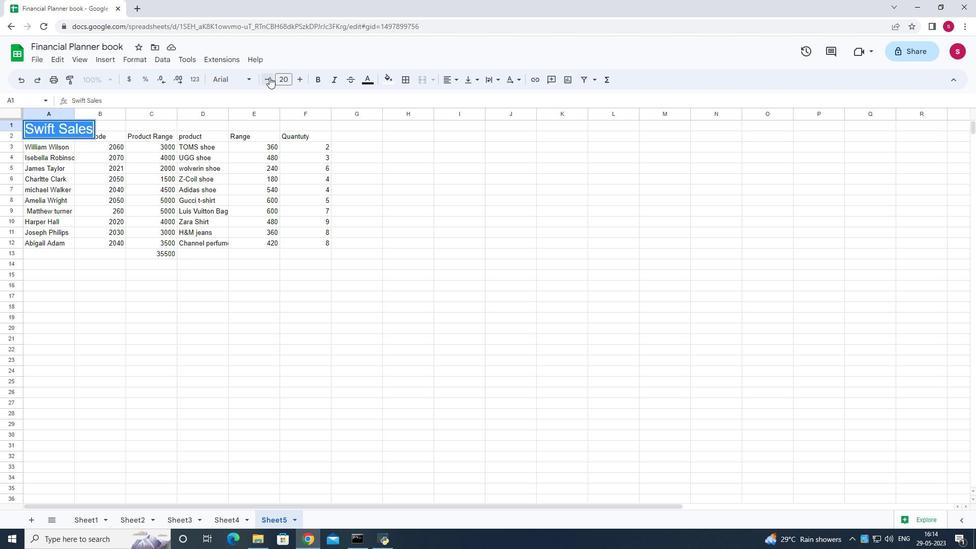 
Action: Mouse pressed left at (263, 77)
Screenshot: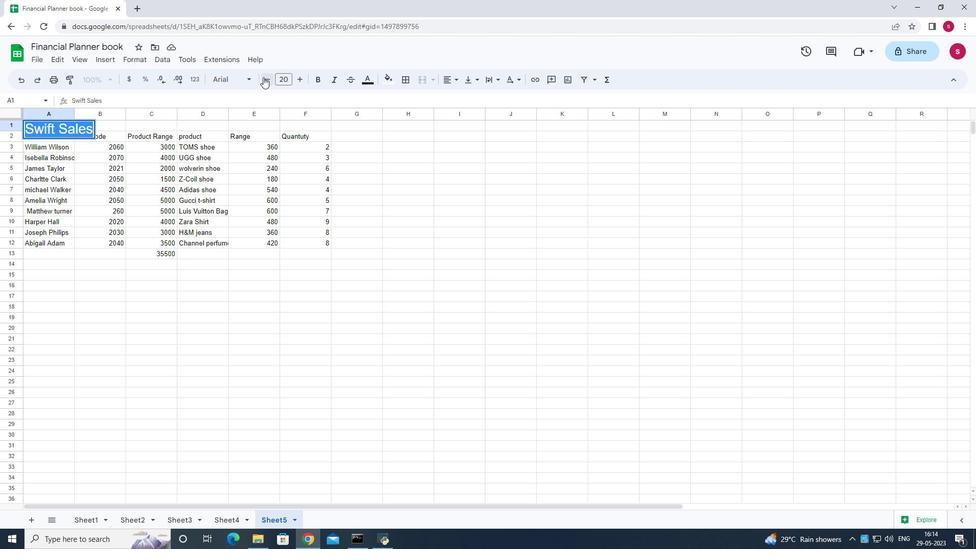
Action: Mouse pressed left at (263, 77)
Screenshot: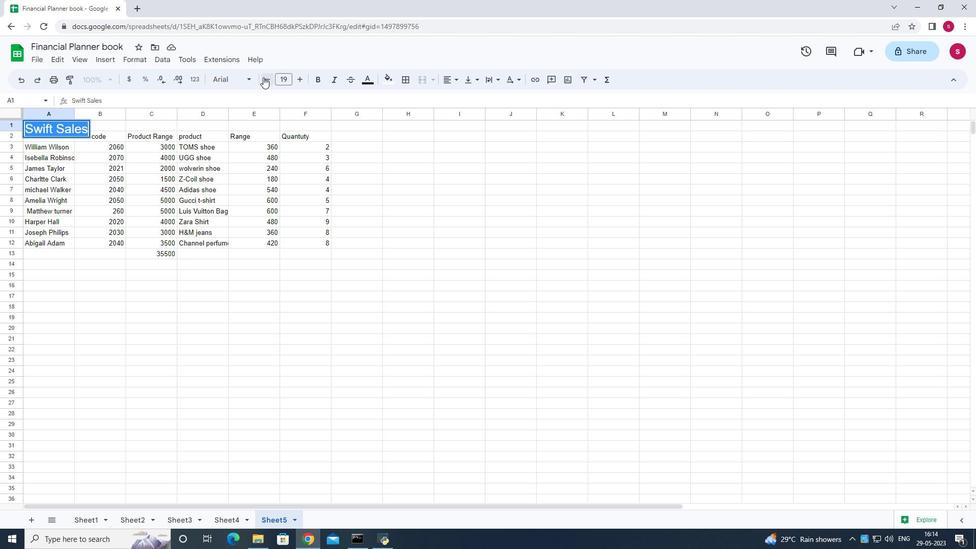 
Action: Mouse moved to (78, 131)
Screenshot: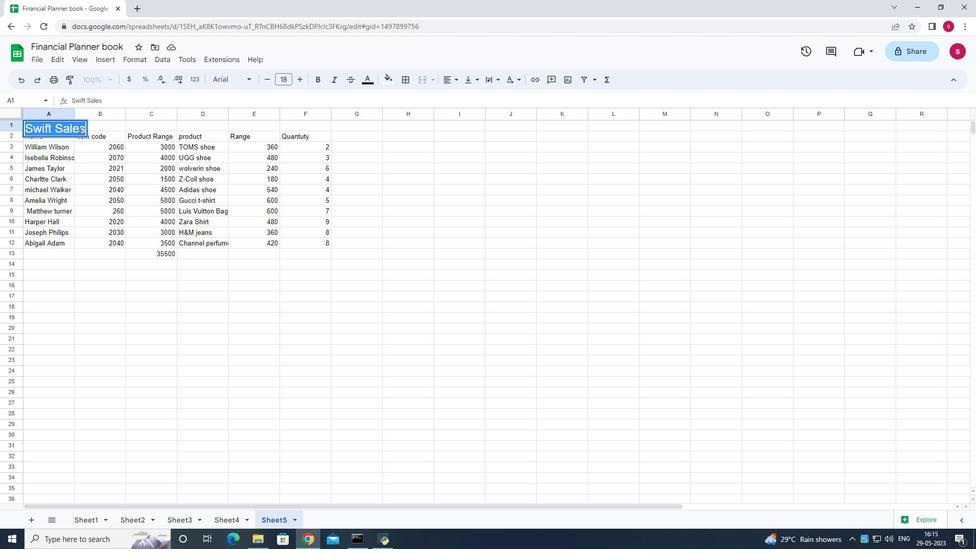 
Action: Mouse pressed left at (78, 131)
Screenshot: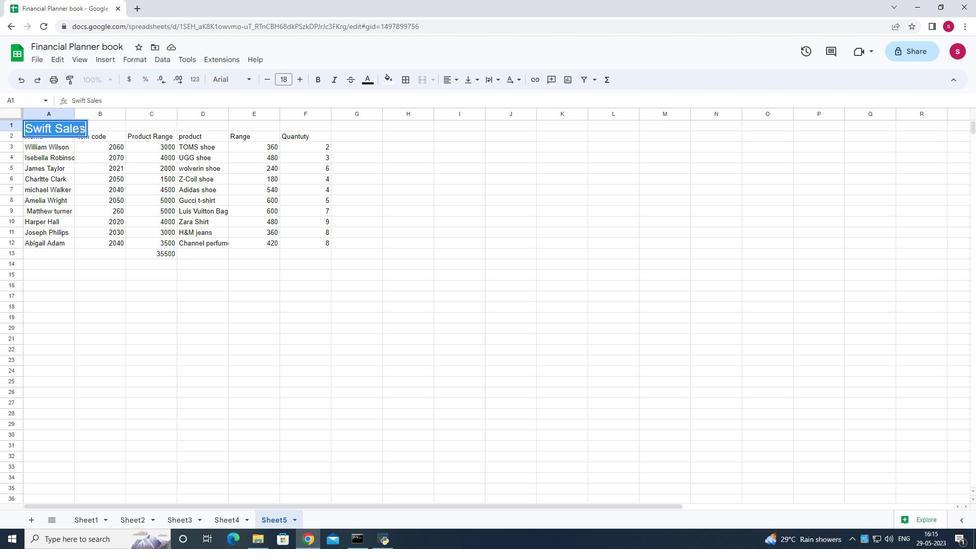 
Action: Mouse moved to (79, 146)
Screenshot: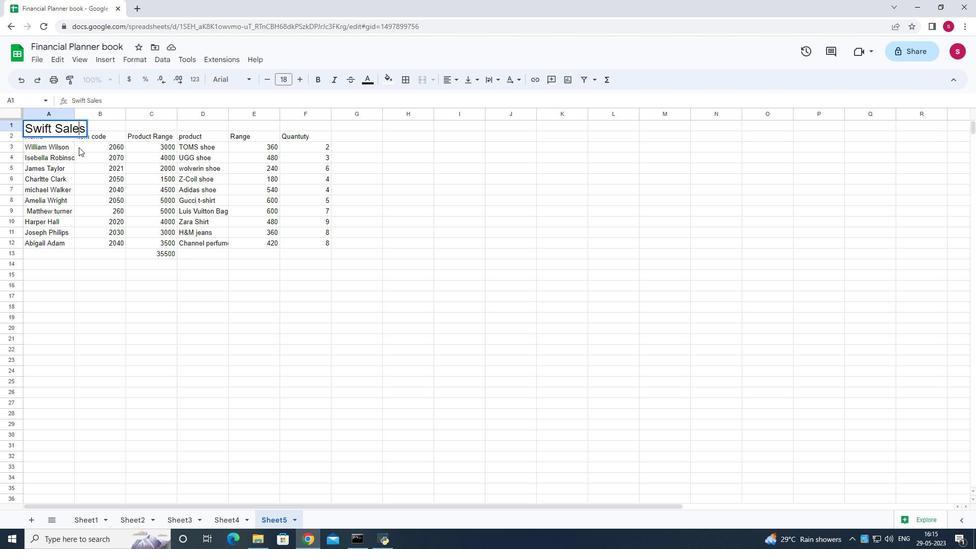 
Action: Mouse pressed left at (79, 146)
Screenshot: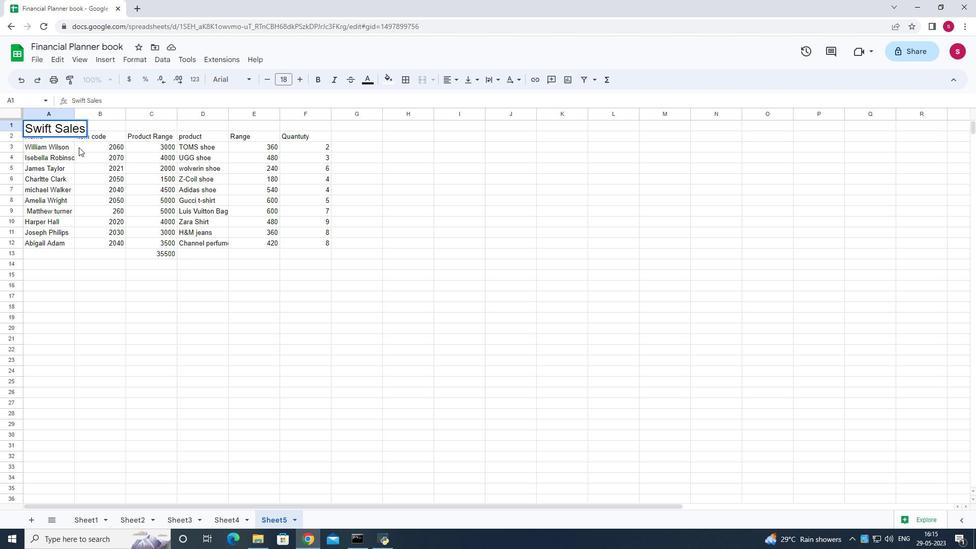 
Action: Mouse moved to (52, 142)
Screenshot: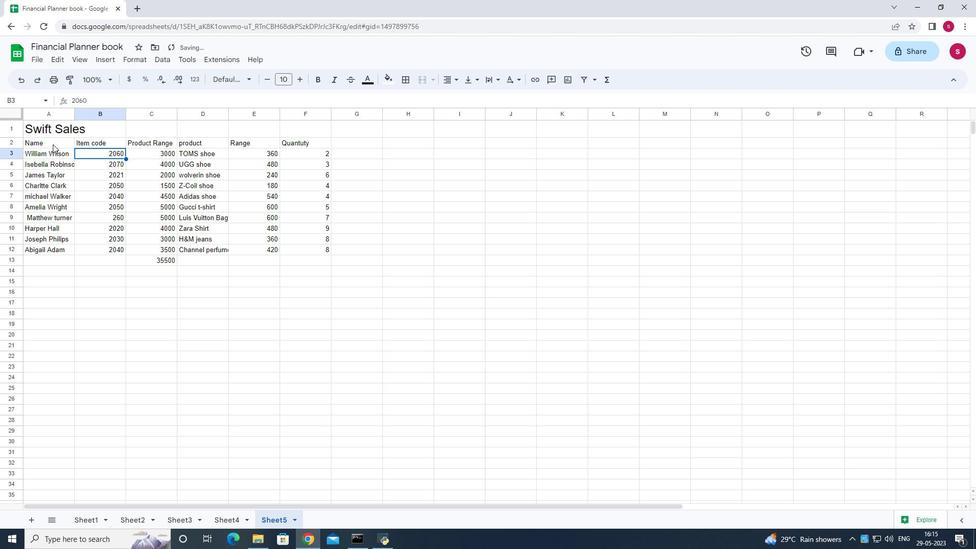 
Action: Mouse pressed left at (52, 142)
Screenshot: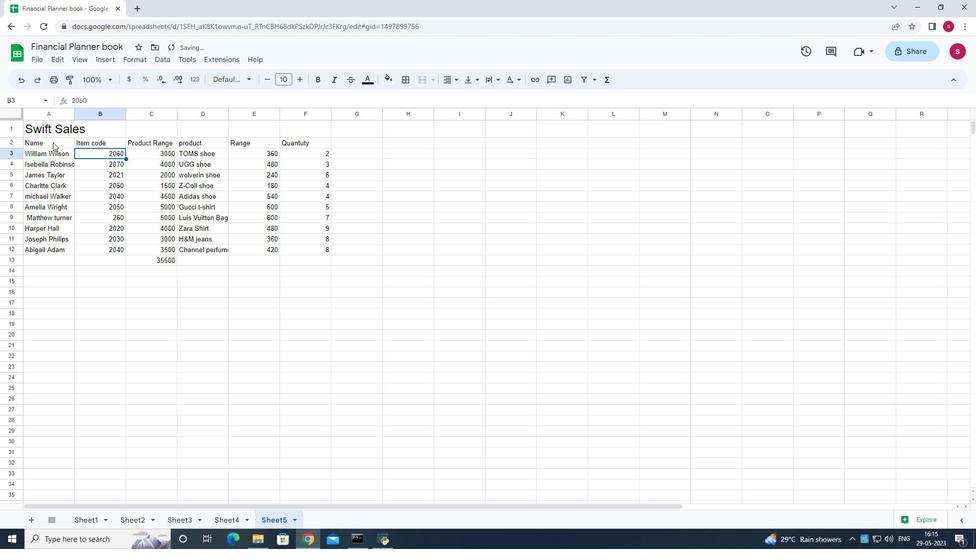 
Action: Mouse moved to (61, 145)
Screenshot: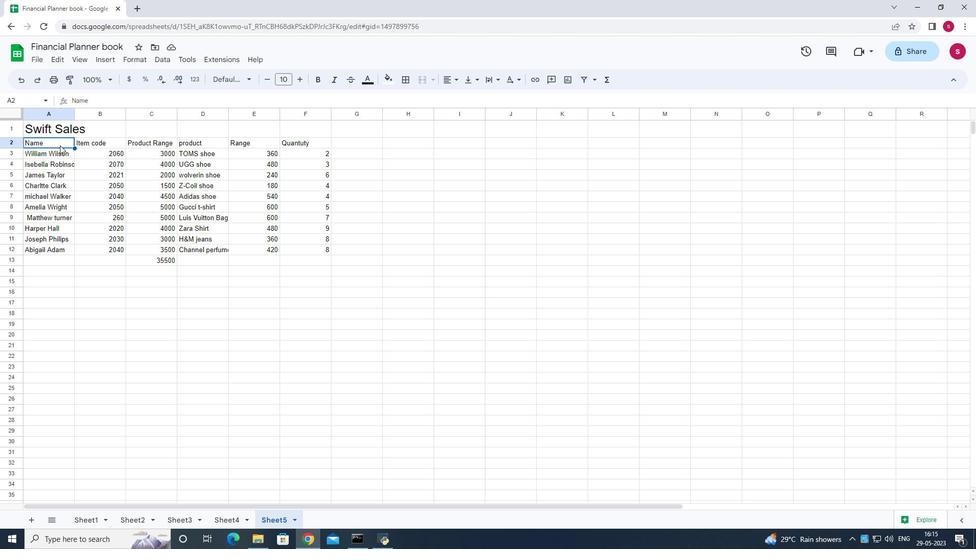 
Action: Mouse pressed left at (61, 145)
Screenshot: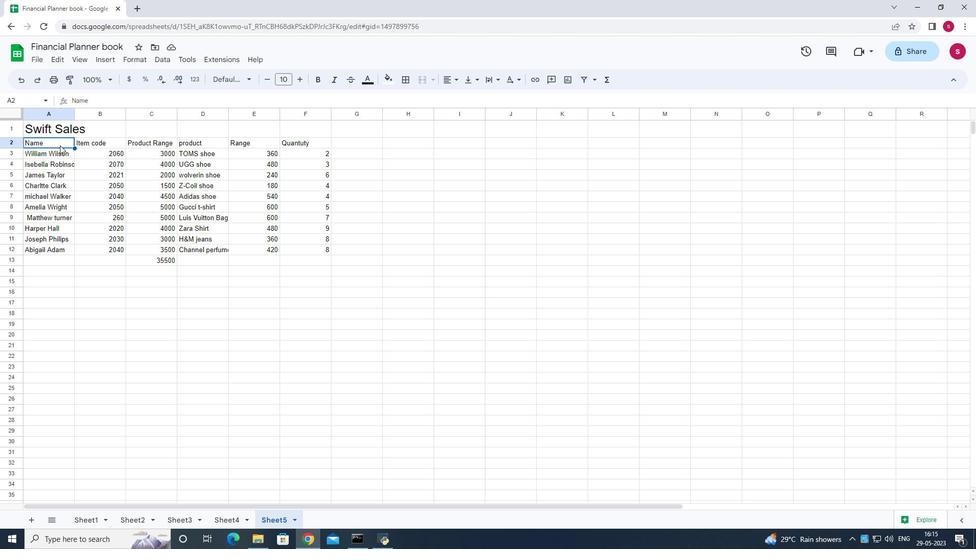 
Action: Mouse moved to (248, 77)
Screenshot: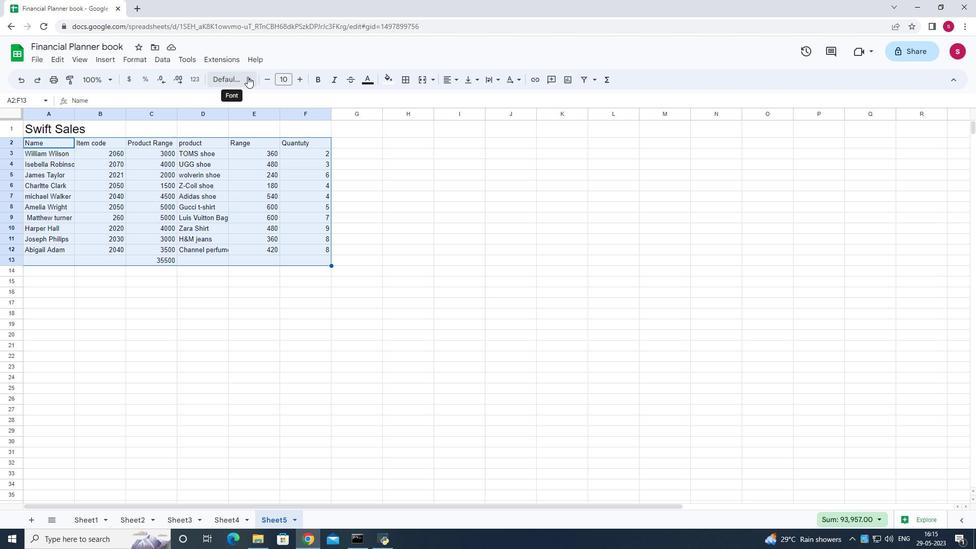 
Action: Mouse pressed left at (248, 77)
Screenshot: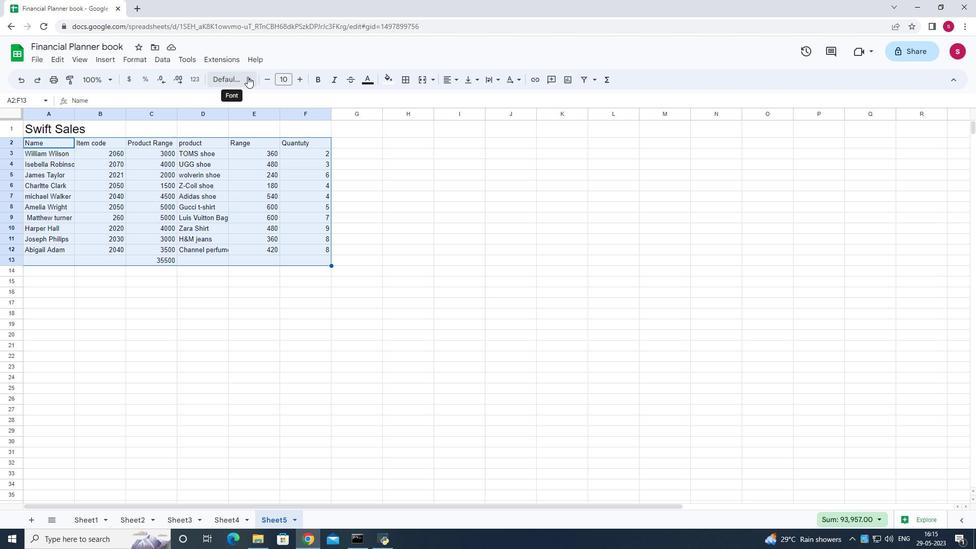 
Action: Mouse moved to (255, 238)
Screenshot: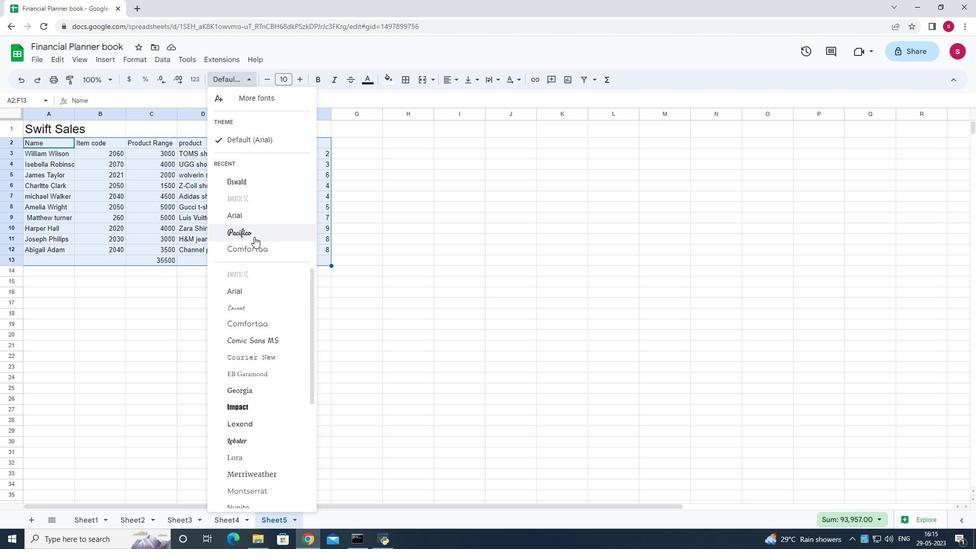 
Action: Mouse scrolled (255, 237) with delta (0, 0)
Screenshot: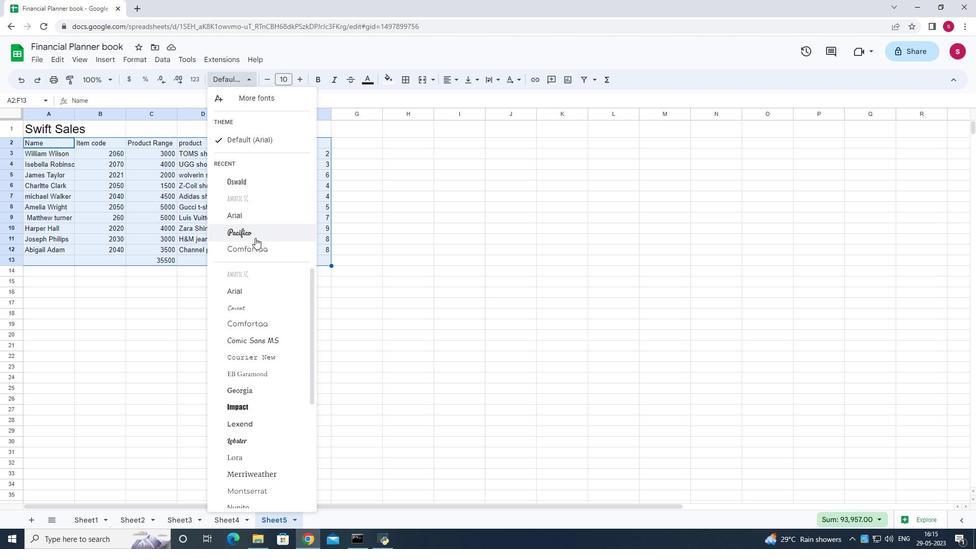 
Action: Mouse scrolled (255, 237) with delta (0, 0)
Screenshot: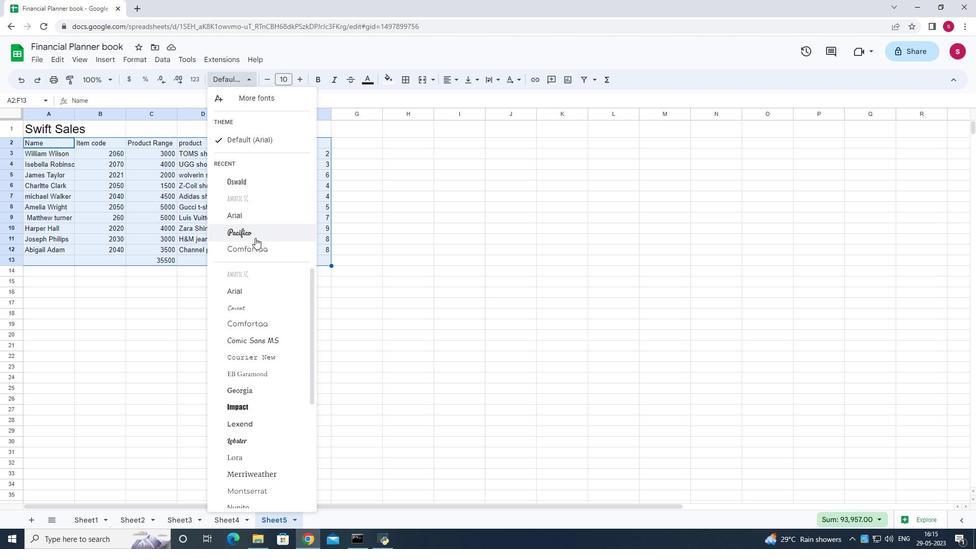 
Action: Mouse moved to (271, 327)
Screenshot: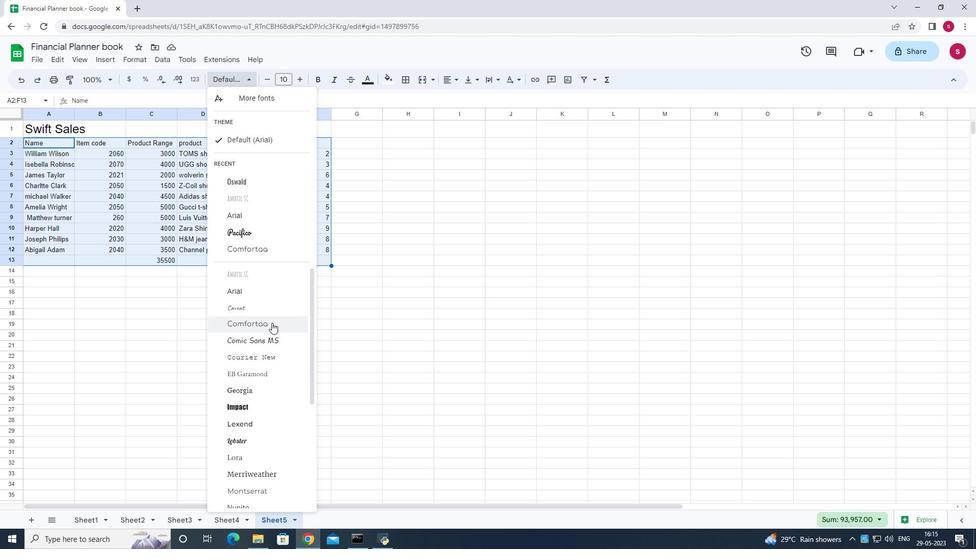 
Action: Mouse scrolled (271, 327) with delta (0, 0)
Screenshot: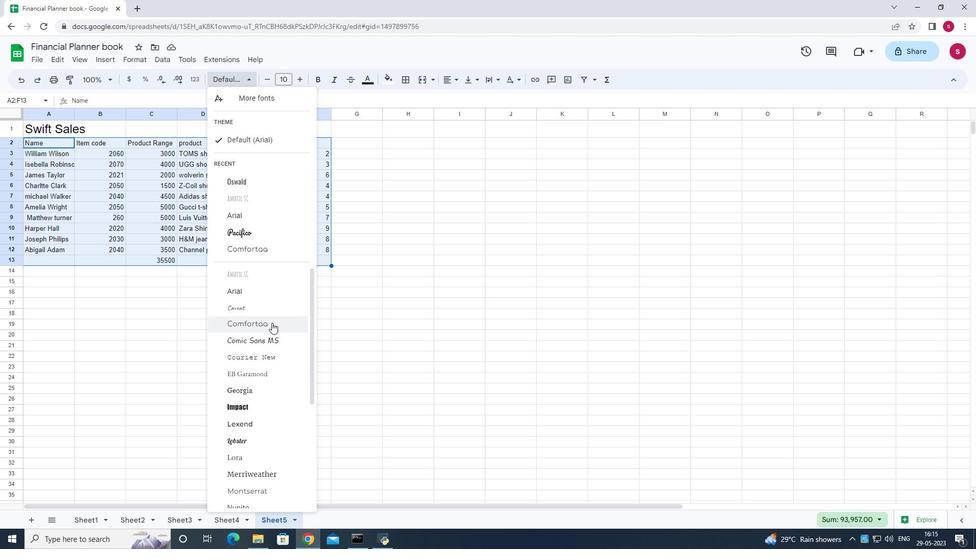 
Action: Mouse moved to (269, 337)
Screenshot: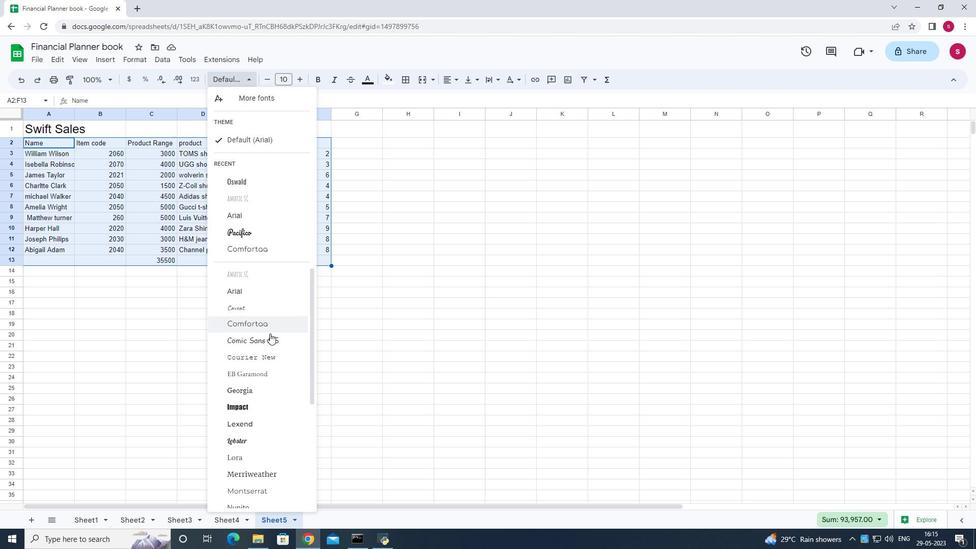 
Action: Mouse scrolled (269, 336) with delta (0, 0)
Screenshot: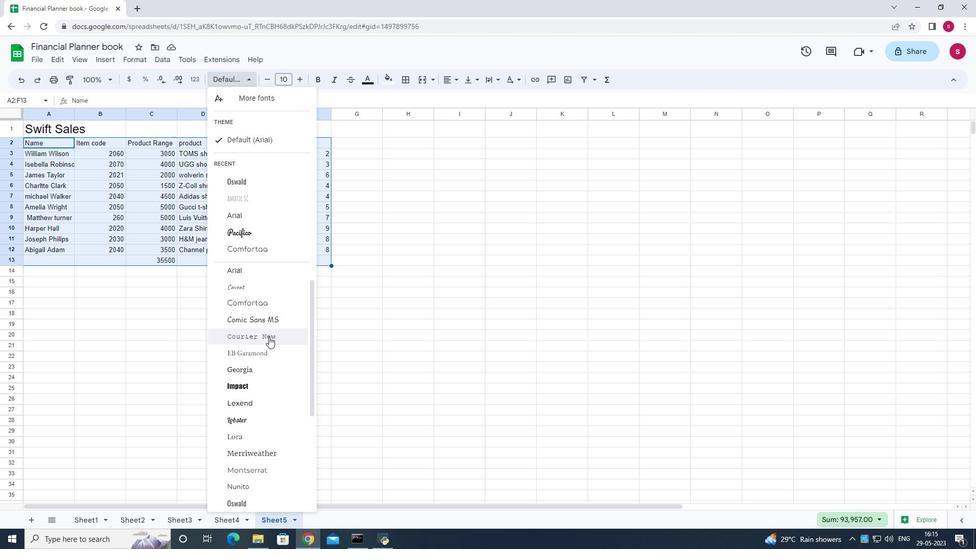 
Action: Mouse scrolled (269, 336) with delta (0, 0)
Screenshot: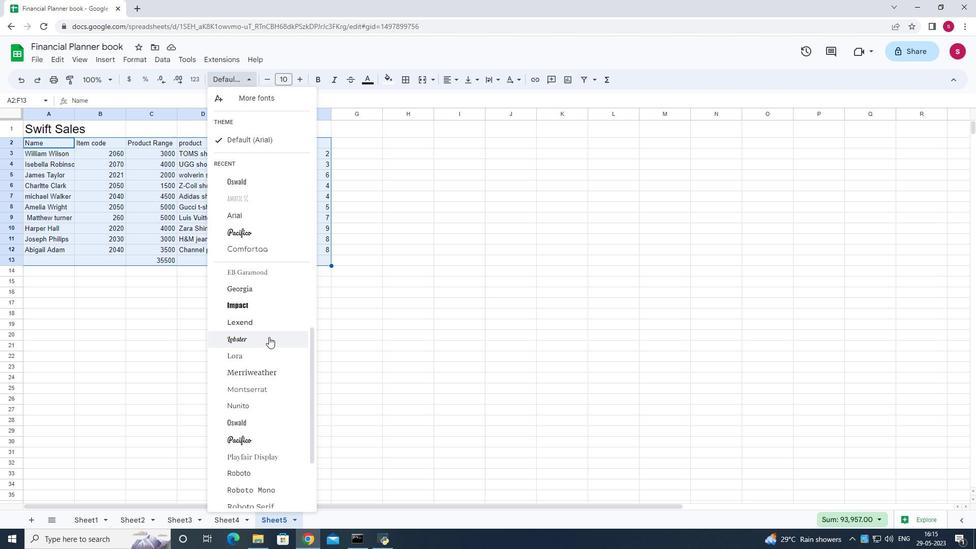 
Action: Mouse moved to (261, 400)
Screenshot: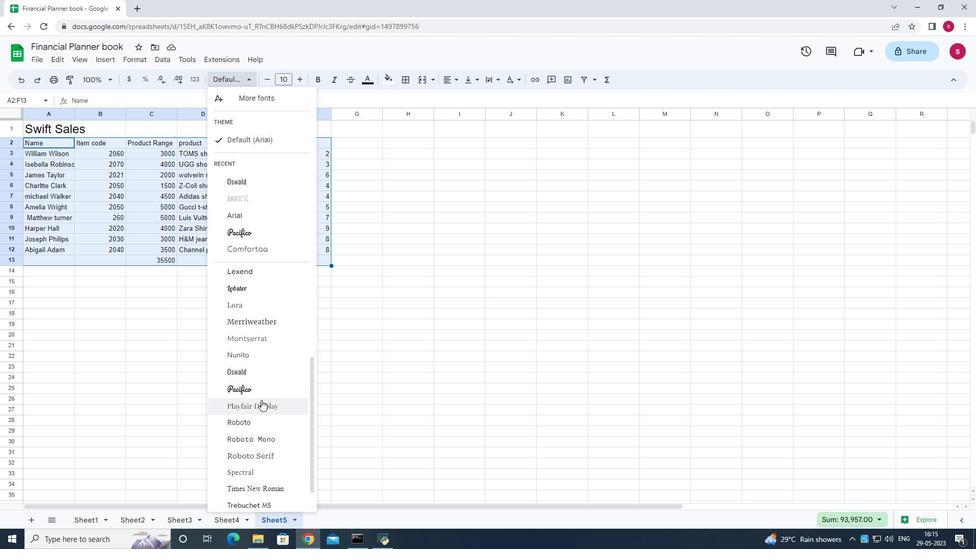 
Action: Mouse pressed left at (261, 400)
Screenshot: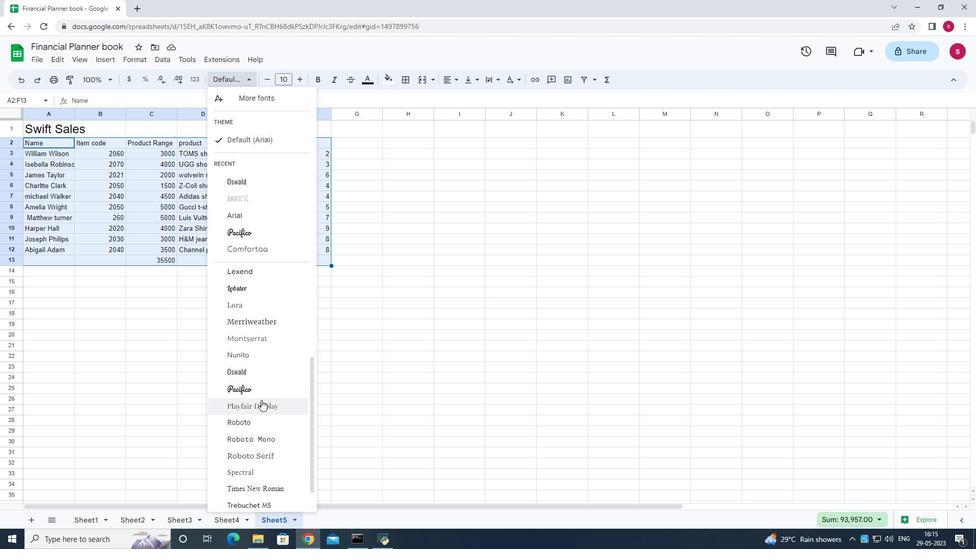 
Action: Mouse moved to (265, 74)
Screenshot: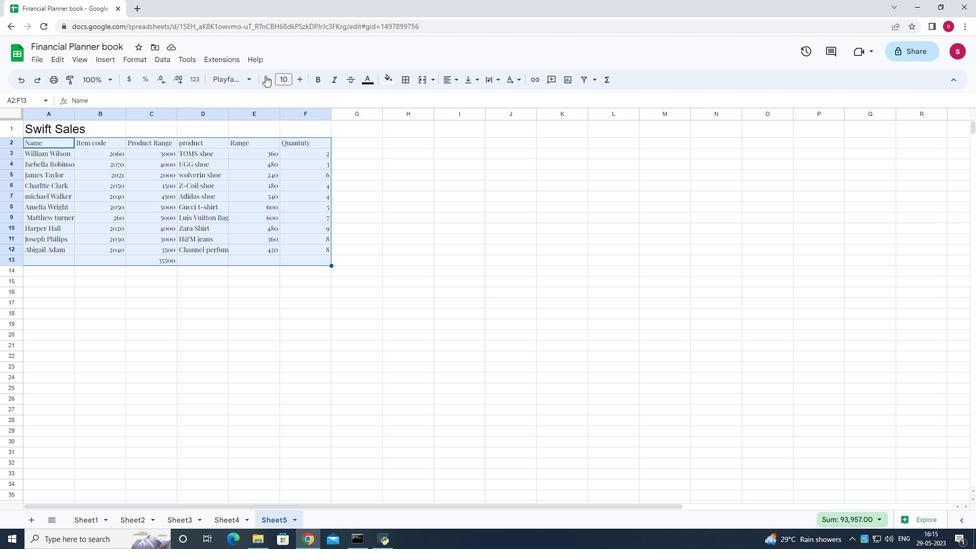 
Action: Mouse pressed left at (265, 74)
Screenshot: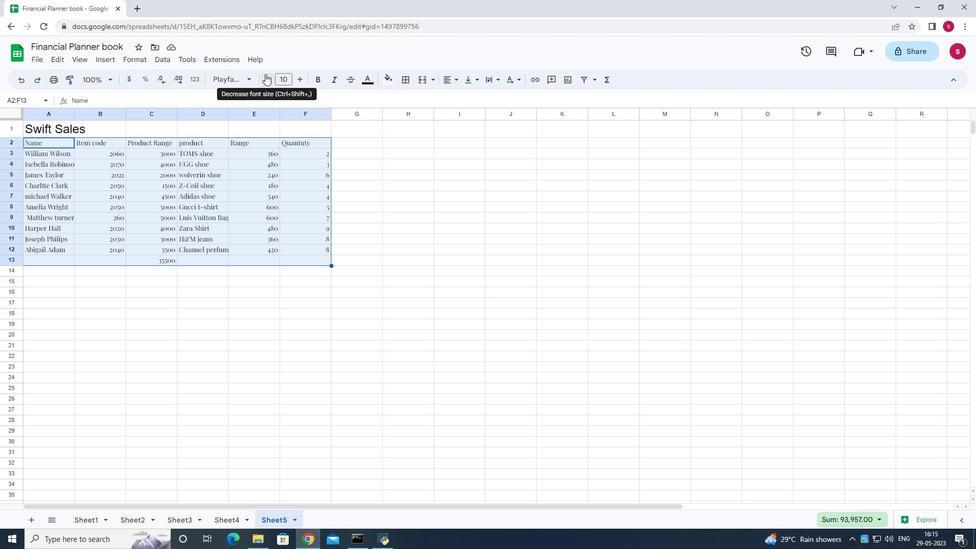 
Action: Mouse moved to (446, 80)
Screenshot: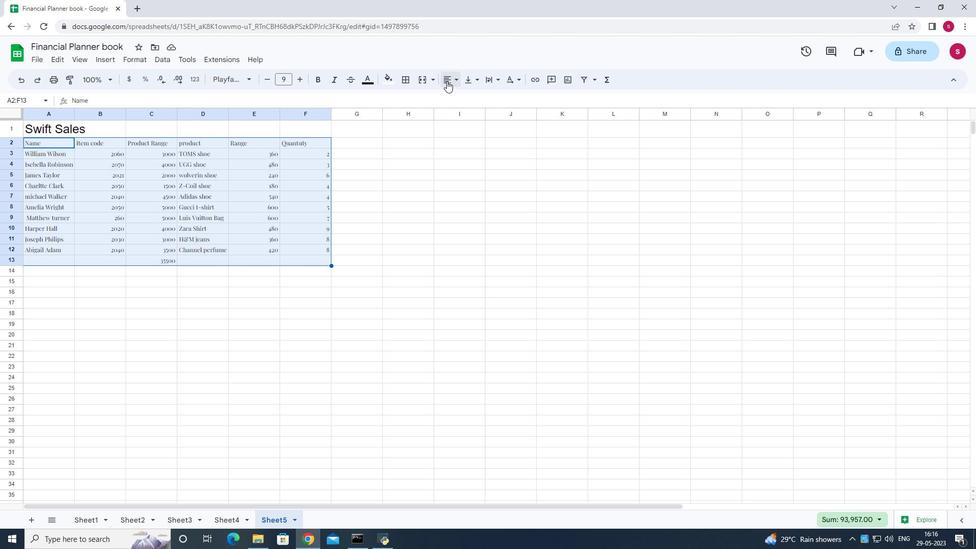 
Action: Mouse pressed left at (446, 80)
Screenshot: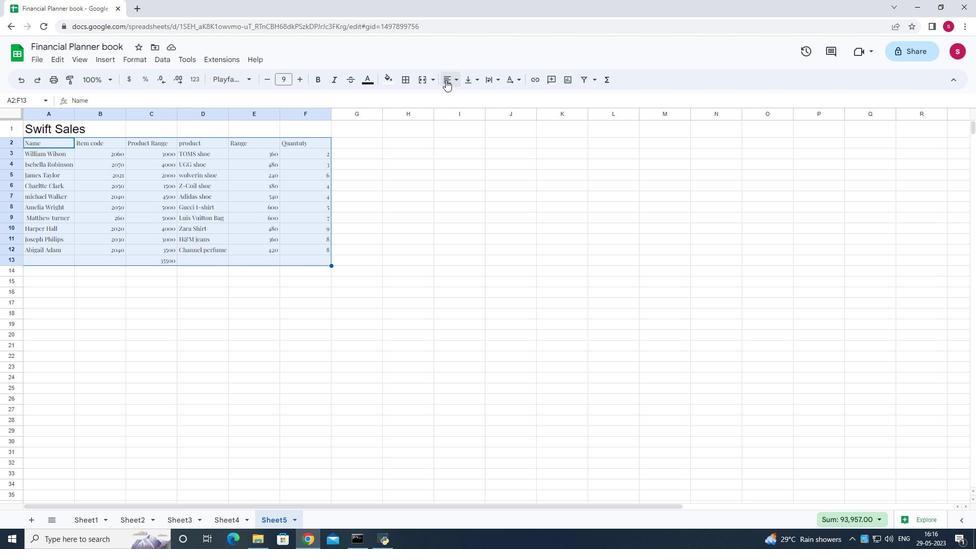 
Action: Mouse moved to (461, 96)
Screenshot: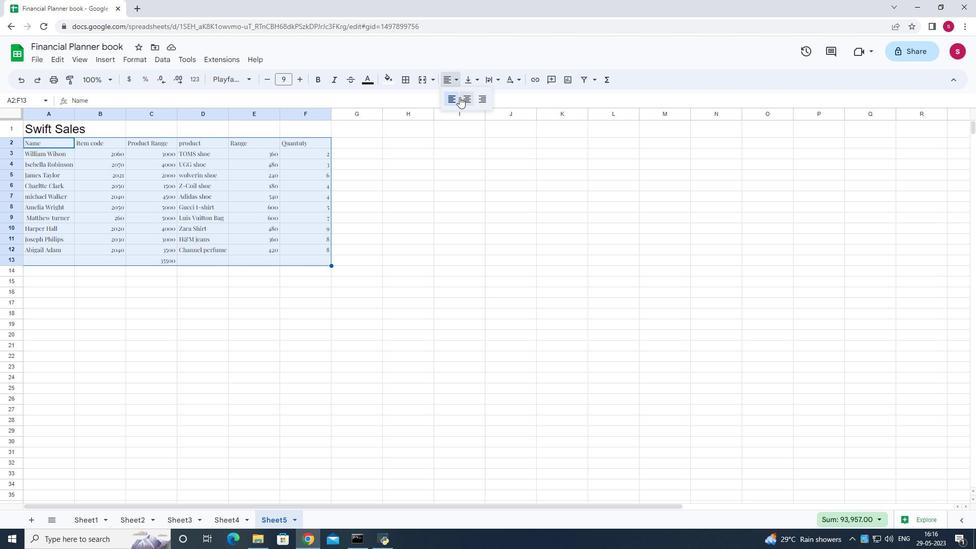 
Action: Mouse pressed left at (461, 96)
Screenshot: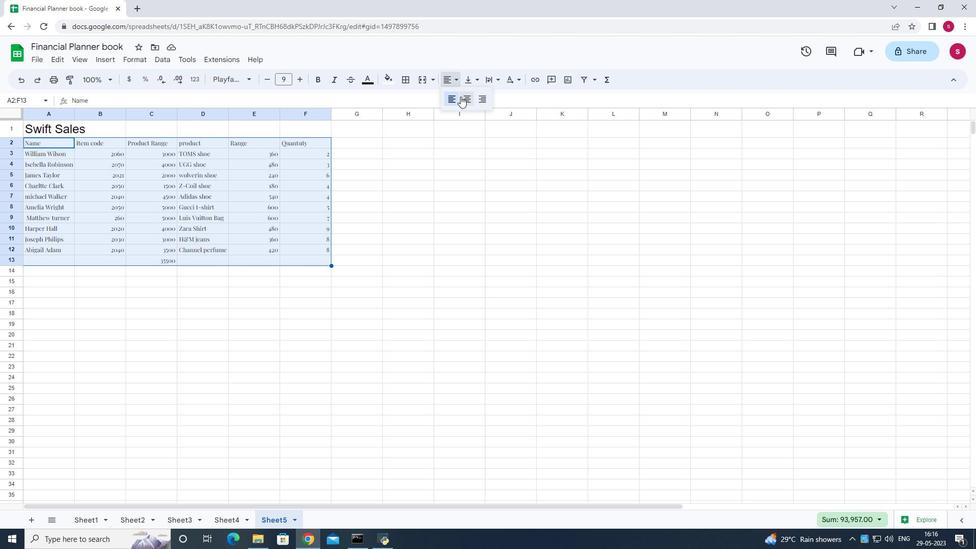 
Action: Mouse moved to (375, 218)
Screenshot: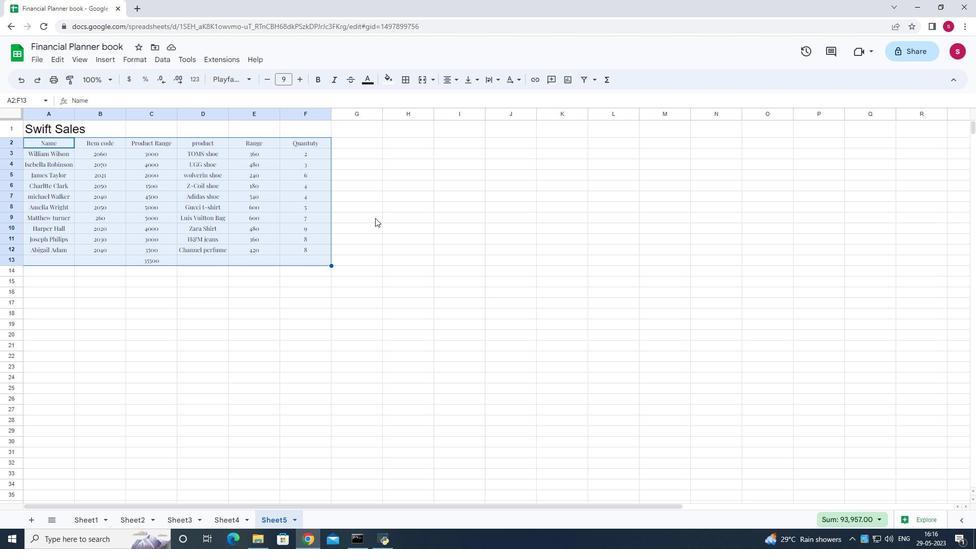 
Action: Mouse pressed left at (375, 218)
Screenshot: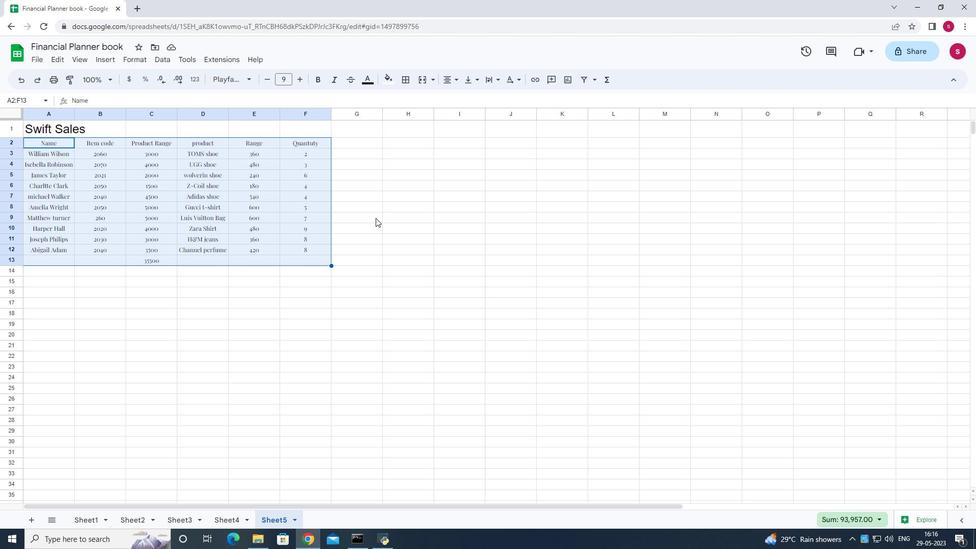 
Action: Mouse moved to (837, 224)
Screenshot: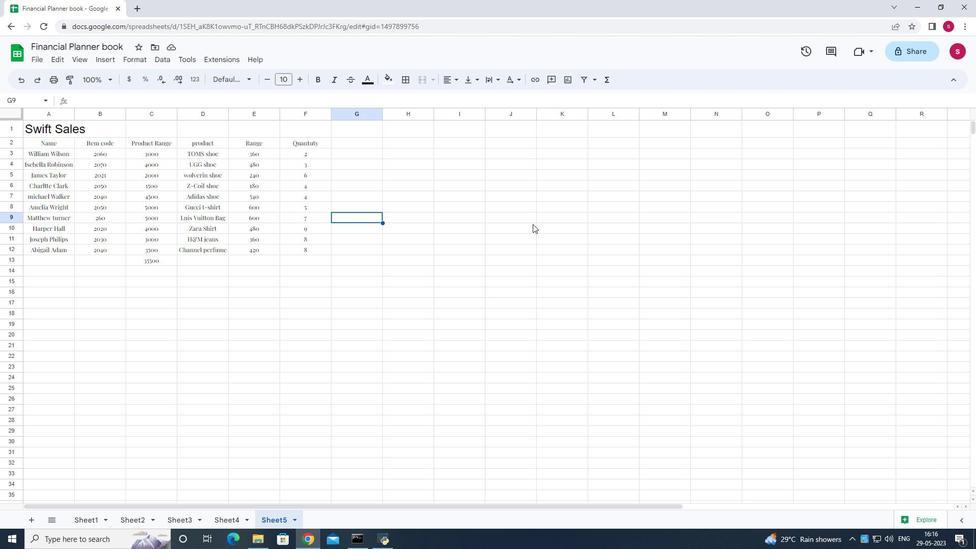 
